 Task: Schedule a 90-minute guided nature photography expedition to capture the beauty of the outdoors.
Action: Mouse pressed left at (555, 228)
Screenshot: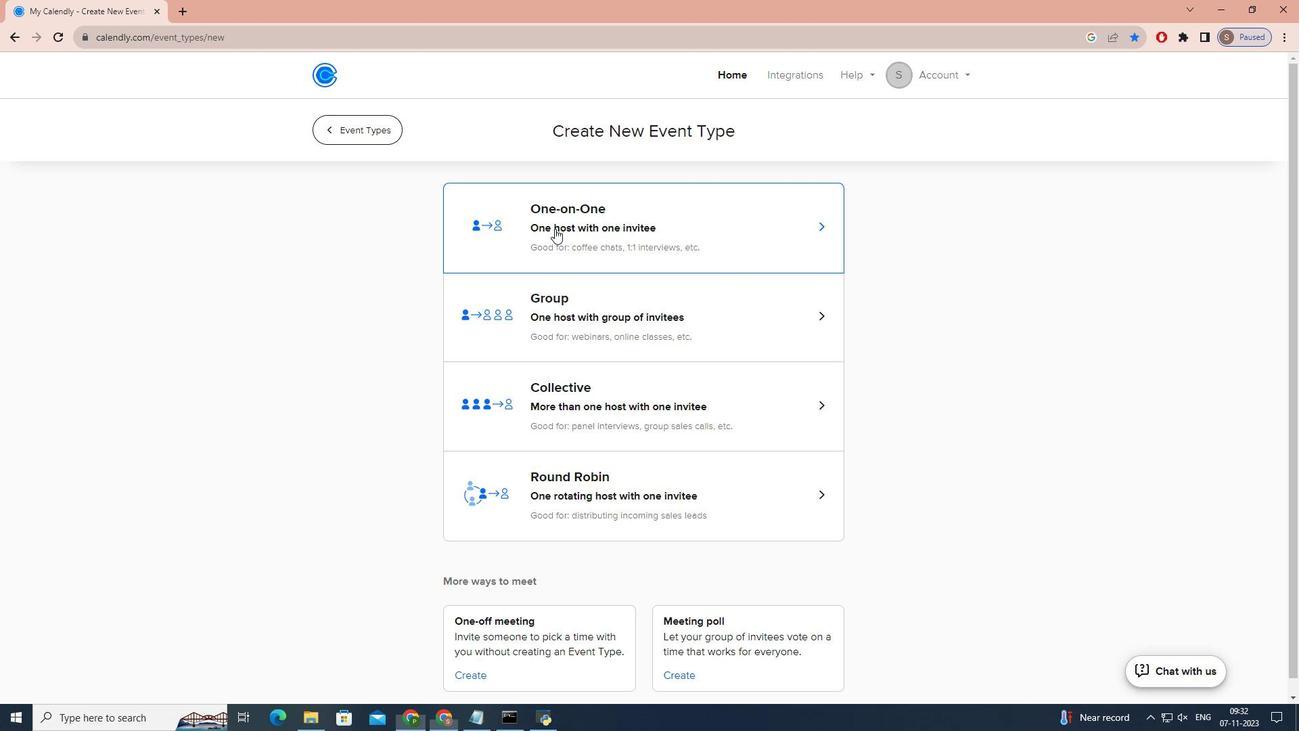 
Action: Key pressed g<Key.caps_lock>UIDED<Key.space><Key.caps_lock>n<Key.caps_lock>ATURE<Key.space><Key.caps_lock>p<Key.caps_lock>HOTOGRAPHY<Key.space><Key.caps_lock>a<Key.caps_lock>DVENTURE<Key.space>
Screenshot: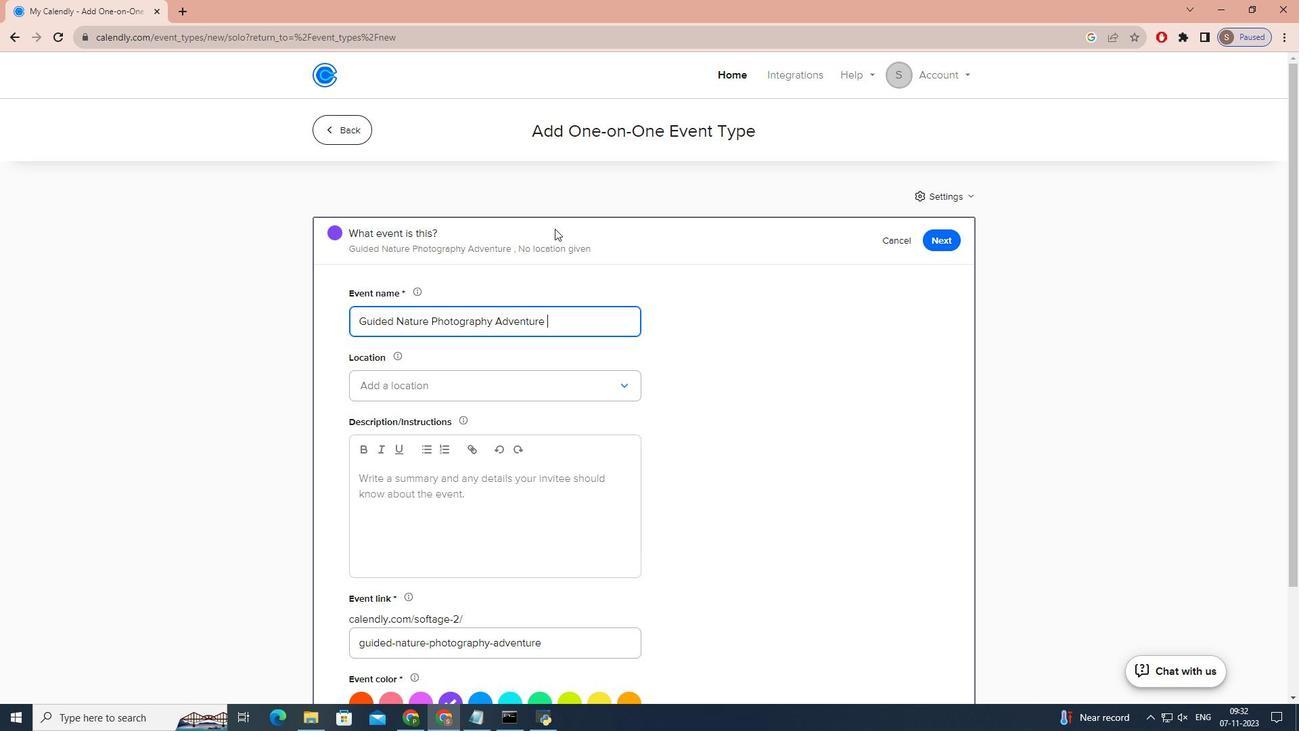 
Action: Mouse moved to (553, 385)
Screenshot: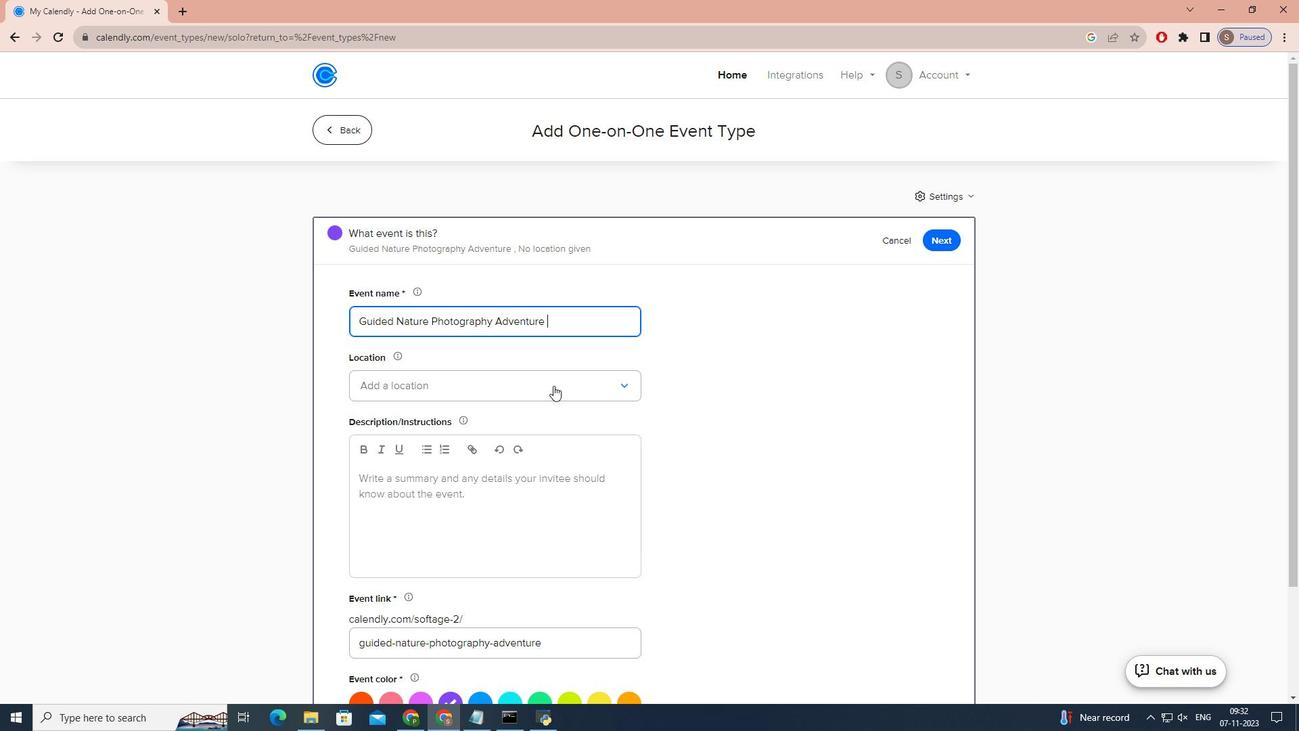 
Action: Mouse pressed left at (553, 385)
Screenshot: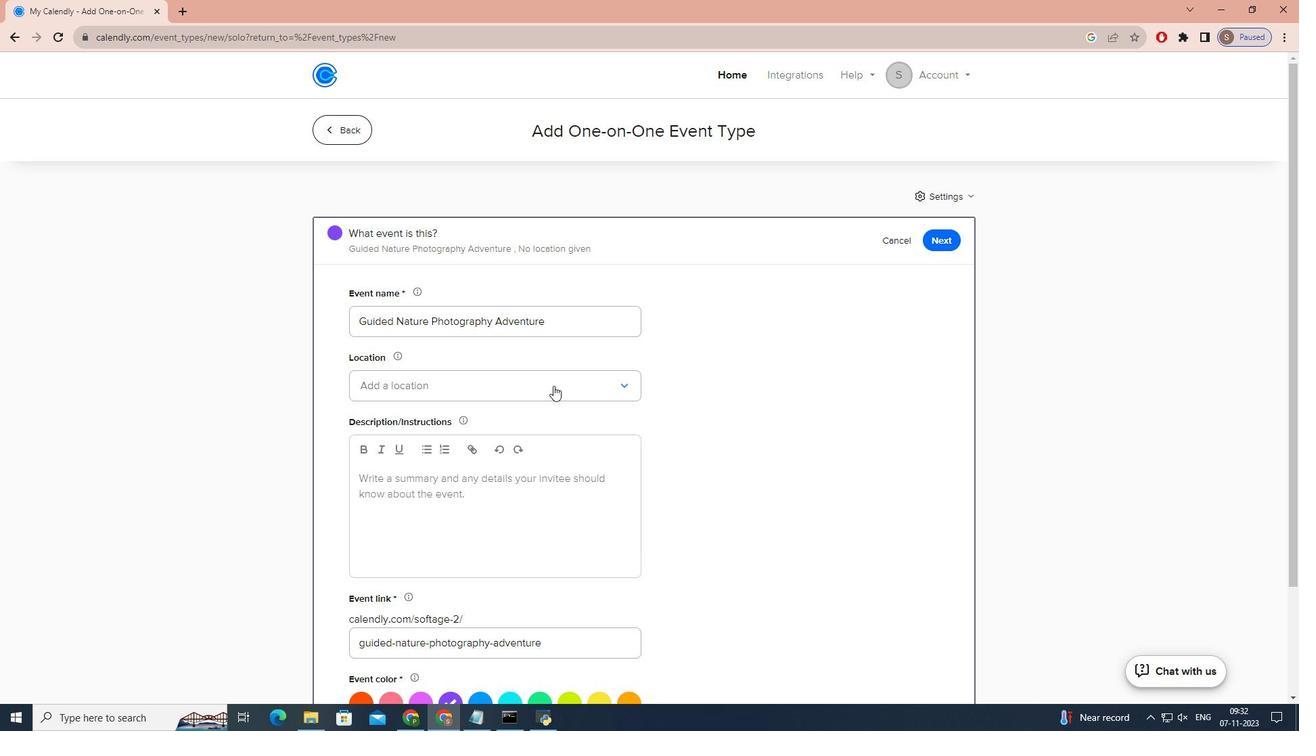 
Action: Mouse moved to (509, 423)
Screenshot: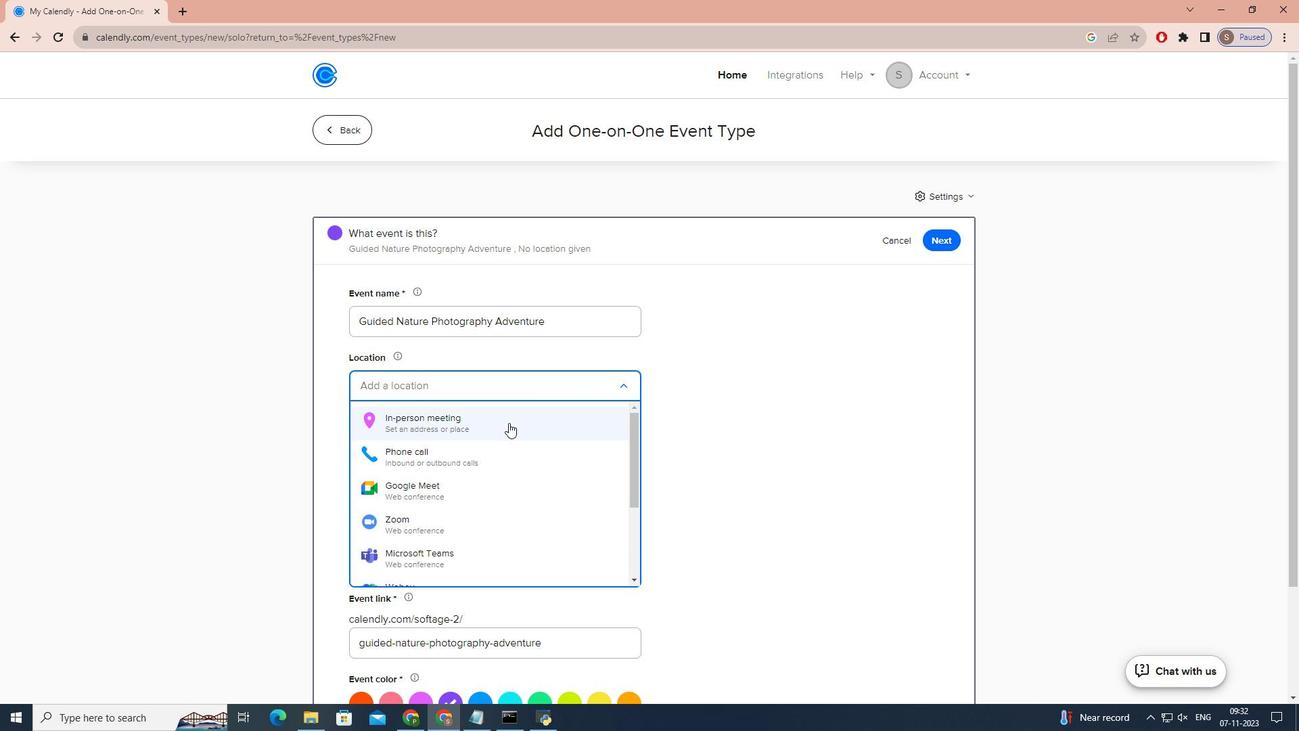 
Action: Mouse pressed left at (509, 423)
Screenshot: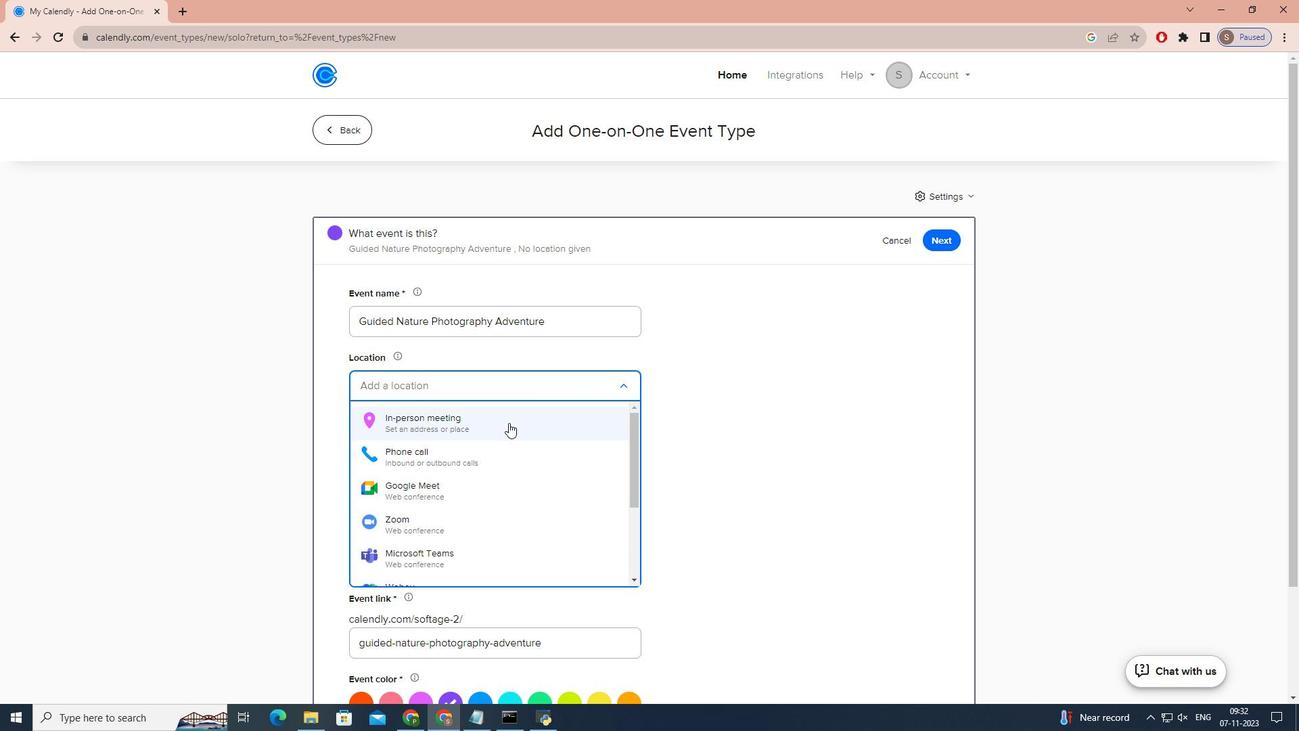 
Action: Mouse moved to (581, 219)
Screenshot: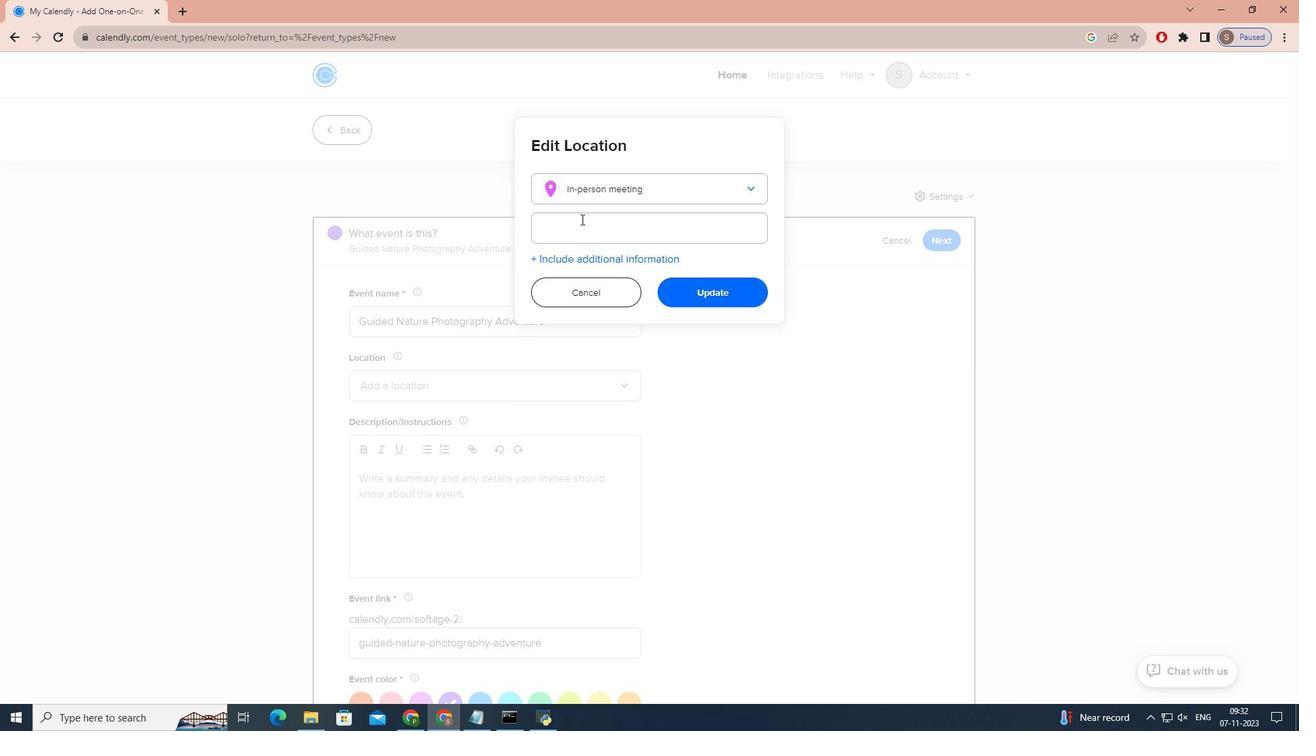 
Action: Mouse pressed left at (581, 219)
Screenshot: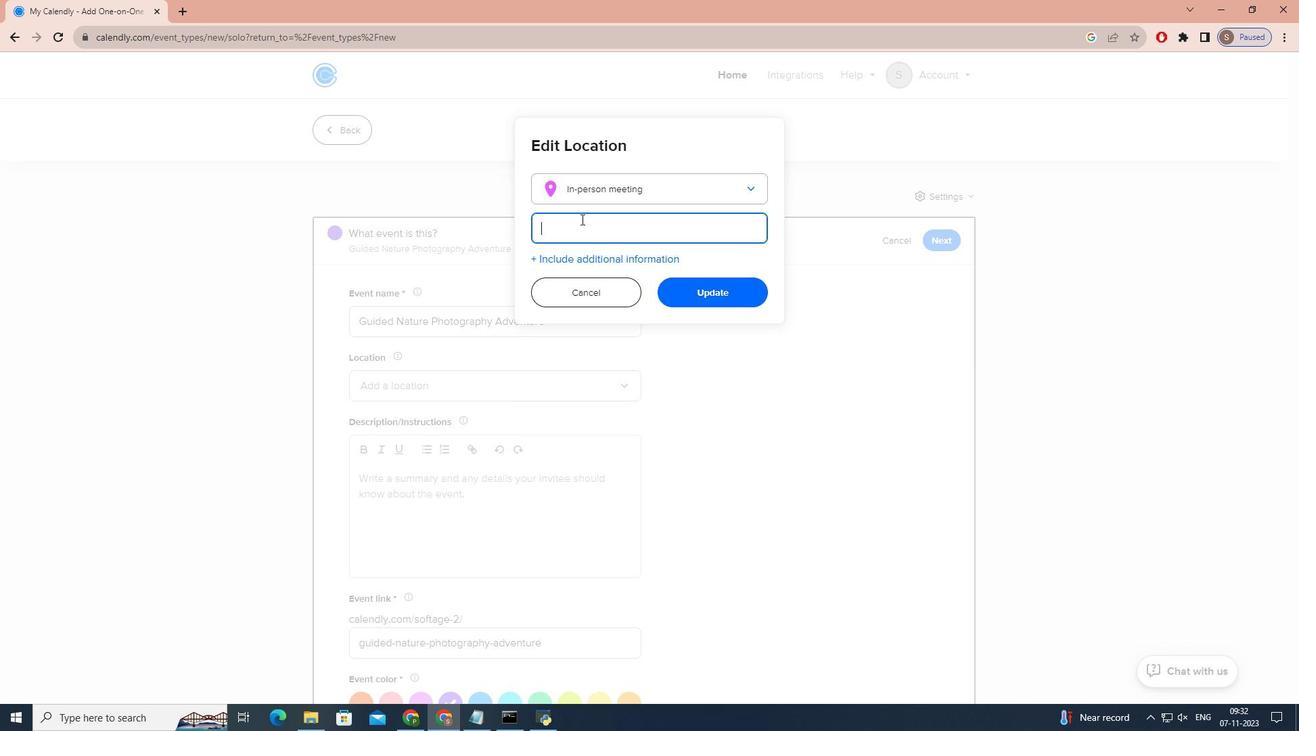 
Action: Key pressed <Key.caps_lock>m<Key.caps_lock>OUNT<Key.space><Key.caps_lock>r<Key.caps_lock>AINIR<Key.backspace>ER<Key.space><Key.caps_lock>n<Key.caps_lock>ATIONAL<Key.space><Key.caps_lock>p<Key.caps_lock>ARK,<Key.space><Key.caps_lock>w<Key.caps_lock>ASHINGTON,<Key.space>98304
Screenshot: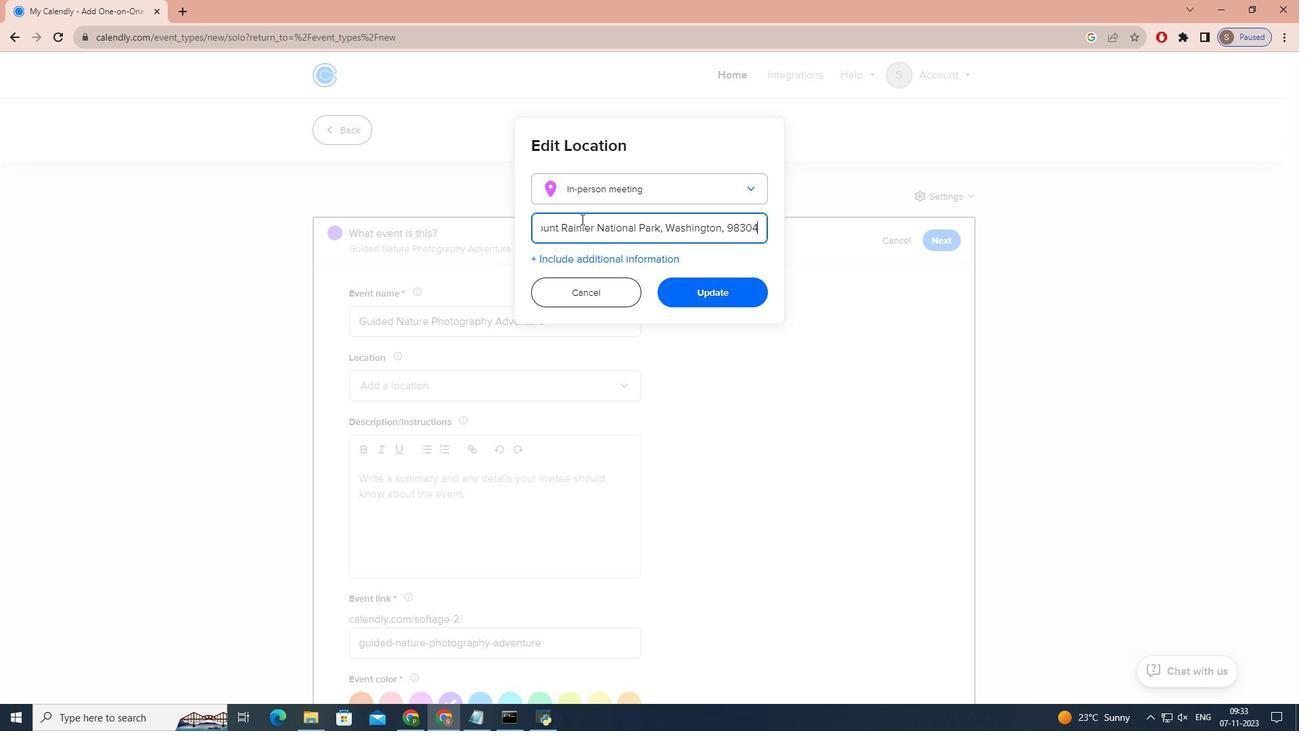 
Action: Mouse moved to (699, 286)
Screenshot: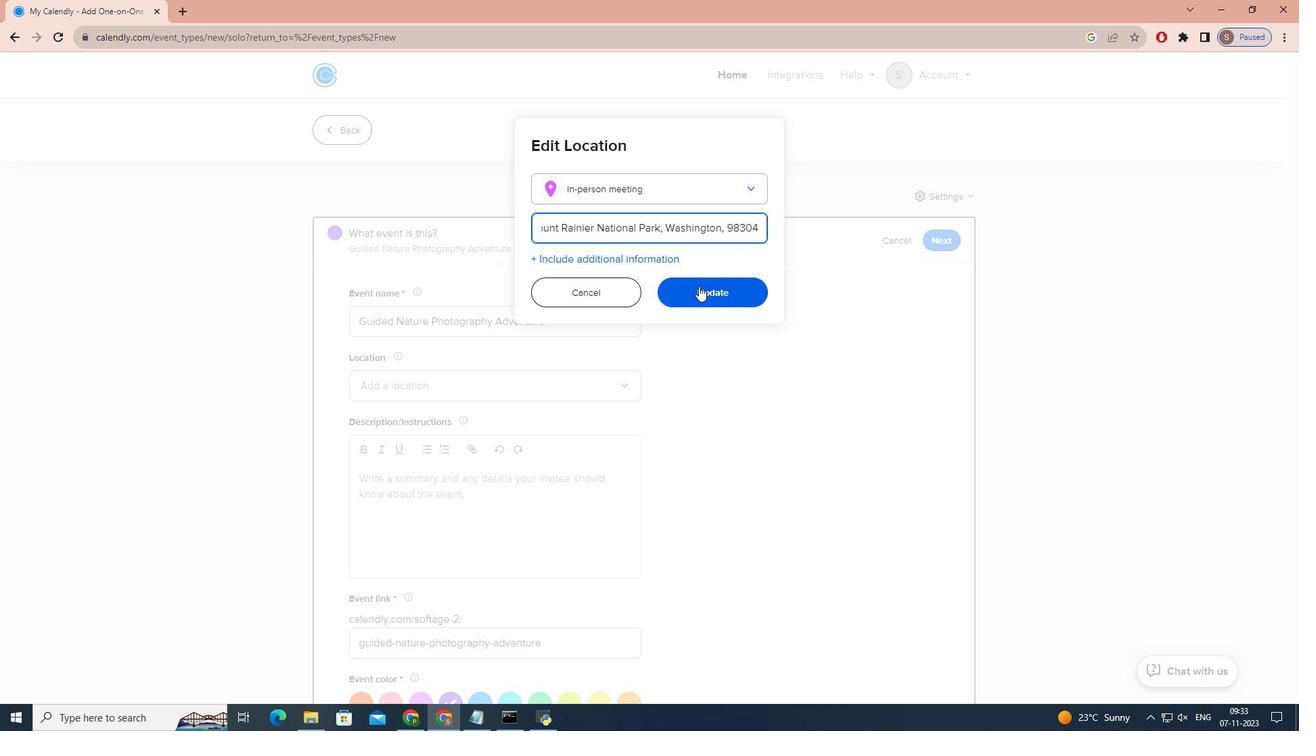 
Action: Mouse pressed left at (699, 286)
Screenshot: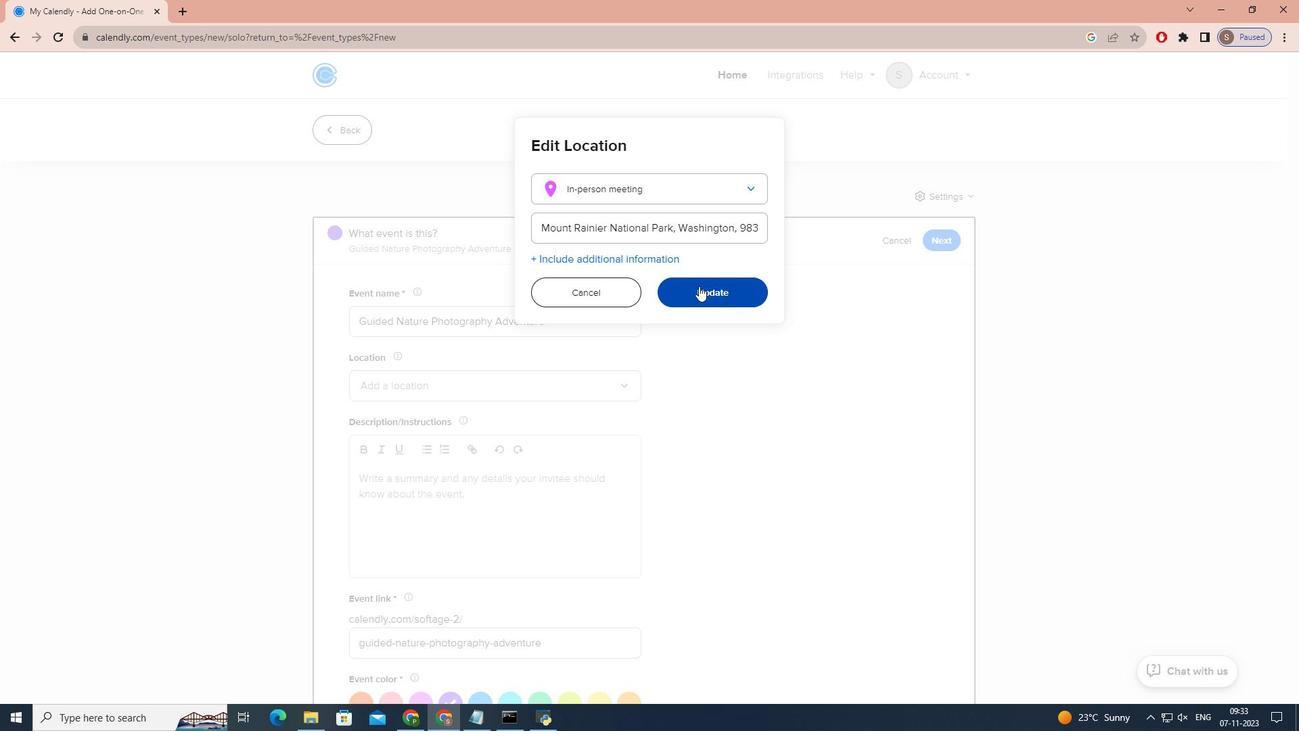 
Action: Mouse moved to (432, 525)
Screenshot: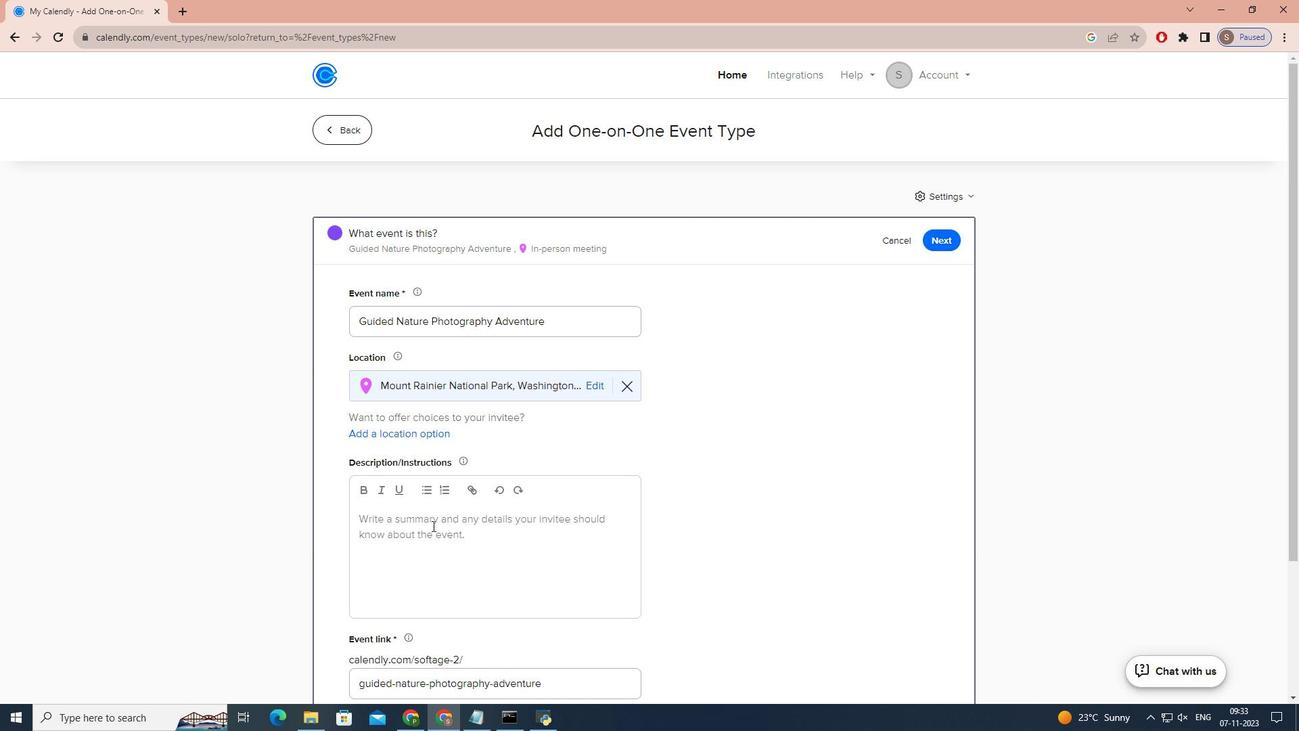 
Action: Mouse pressed left at (432, 525)
Screenshot: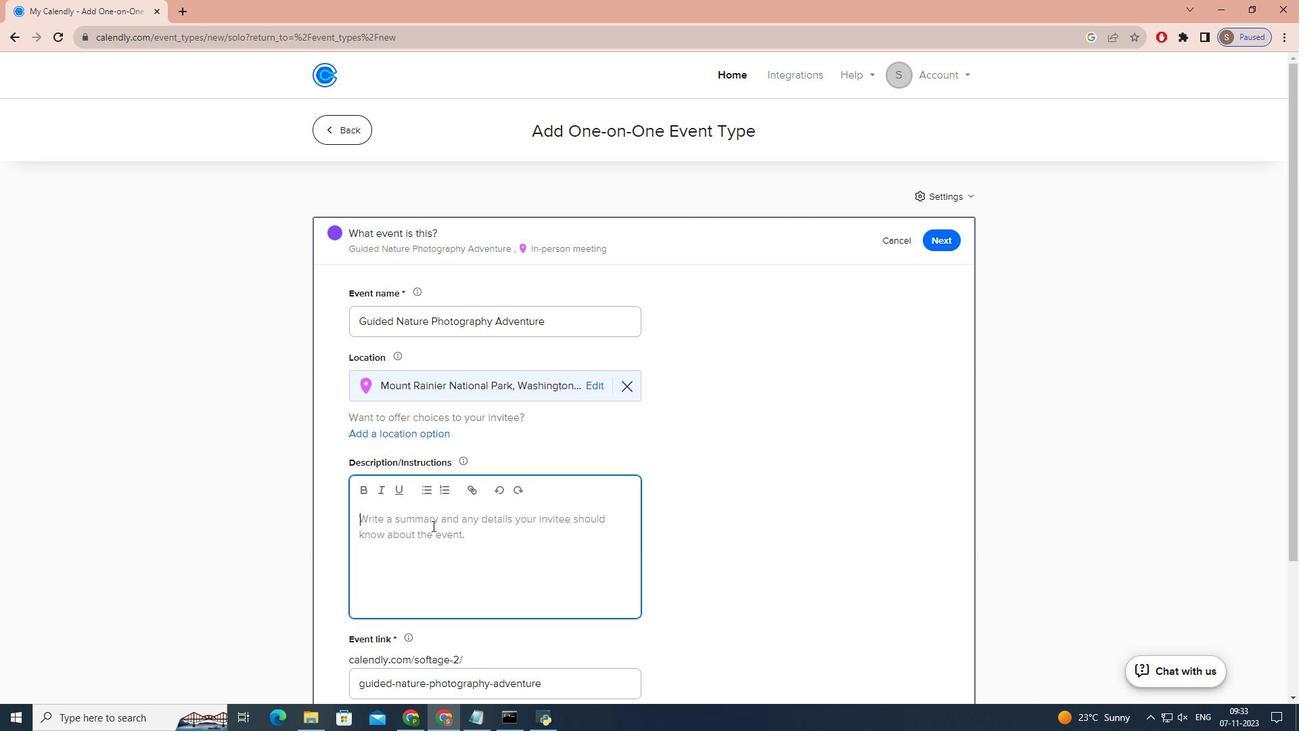
Action: Key pressed <Key.caps_lock>e<Key.caps_lock>MBARK<Key.space>ON<Key.space>A<Key.space>THRILLING<Key.space>GUIDED<Key.space>NATURE<Key.space>PHOTOGRAPHY<Key.space>ADVENTURE<Key.space>AND<Key.space>UNCOVER<Key.space>THE<Key.space>WONDERS<Key.space>OF<Key.space>THE<Key.space>OUTDOORS<Key.space>THROUGH<Key.space>YOUR<Key.space>CAMERA<Key.space>LENS.<Key.space><Key.caps_lock>w<Key.caps_lock>HETHER<Key.space>YOU'RE<Key.space>A<Key.space>SEASONED<Key.space>PHOTOGRAPHER<Key.space>OR<Key.space>A<Key.space>COMPLETE<Key.space>NOVICE,<Key.space>THIS<Key.space>EXPERDITION<Key.space>IS<Key.space>TAILORED<Key.space>TO<Key.space>ALL<Key.space>SKILL<Key.space>LEVELS,<Key.space>
Screenshot: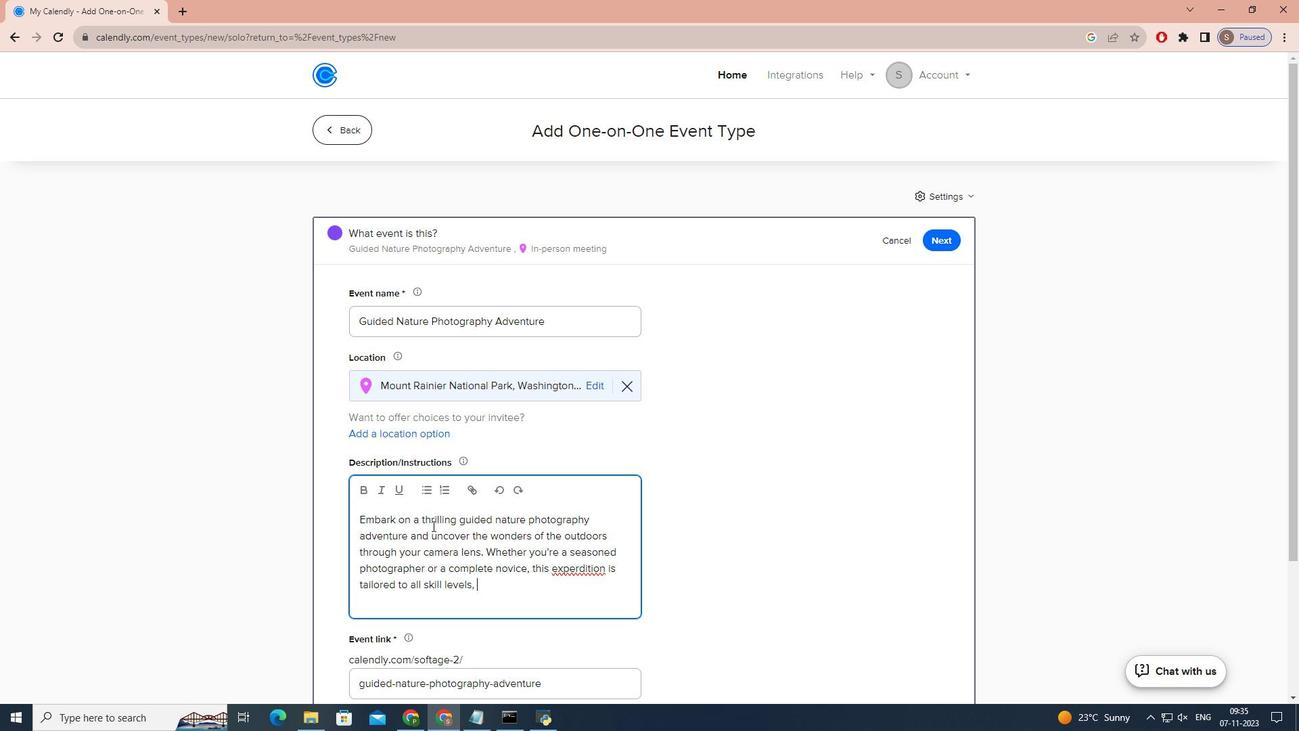 
Action: Mouse moved to (580, 565)
Screenshot: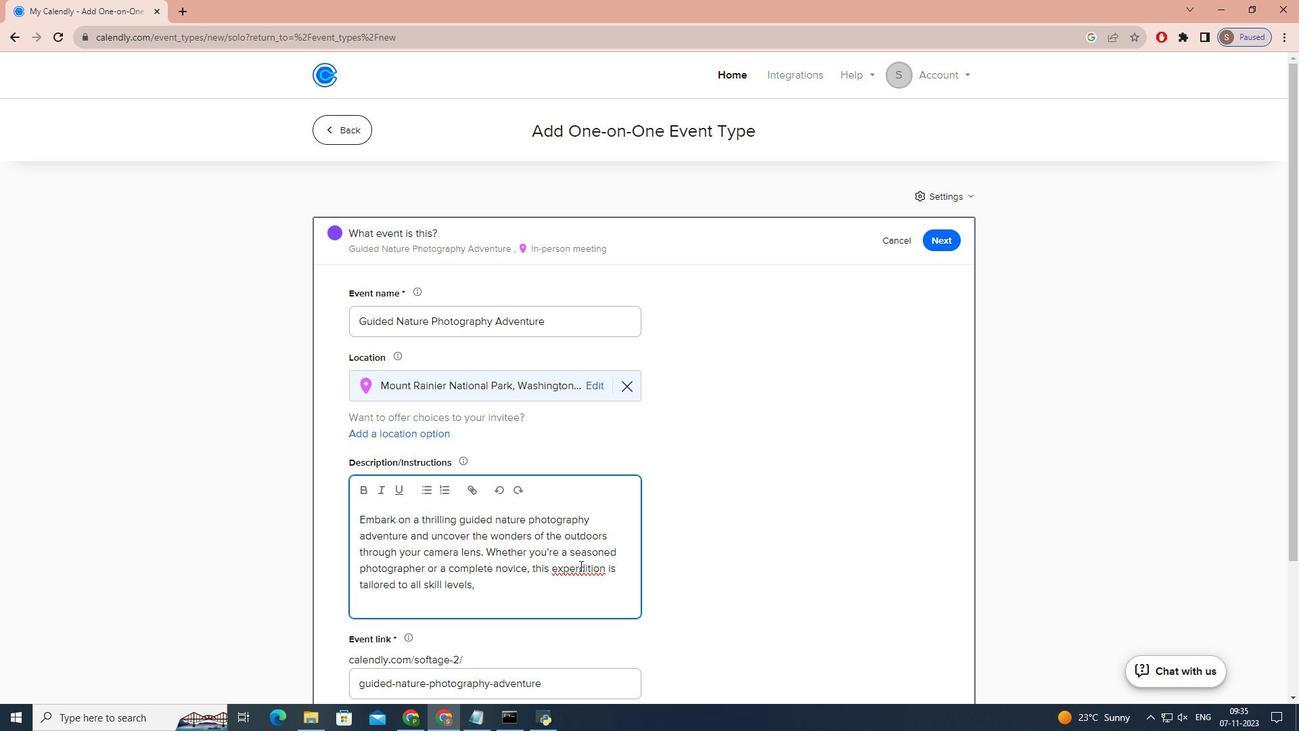 
Action: Mouse pressed left at (580, 565)
Screenshot: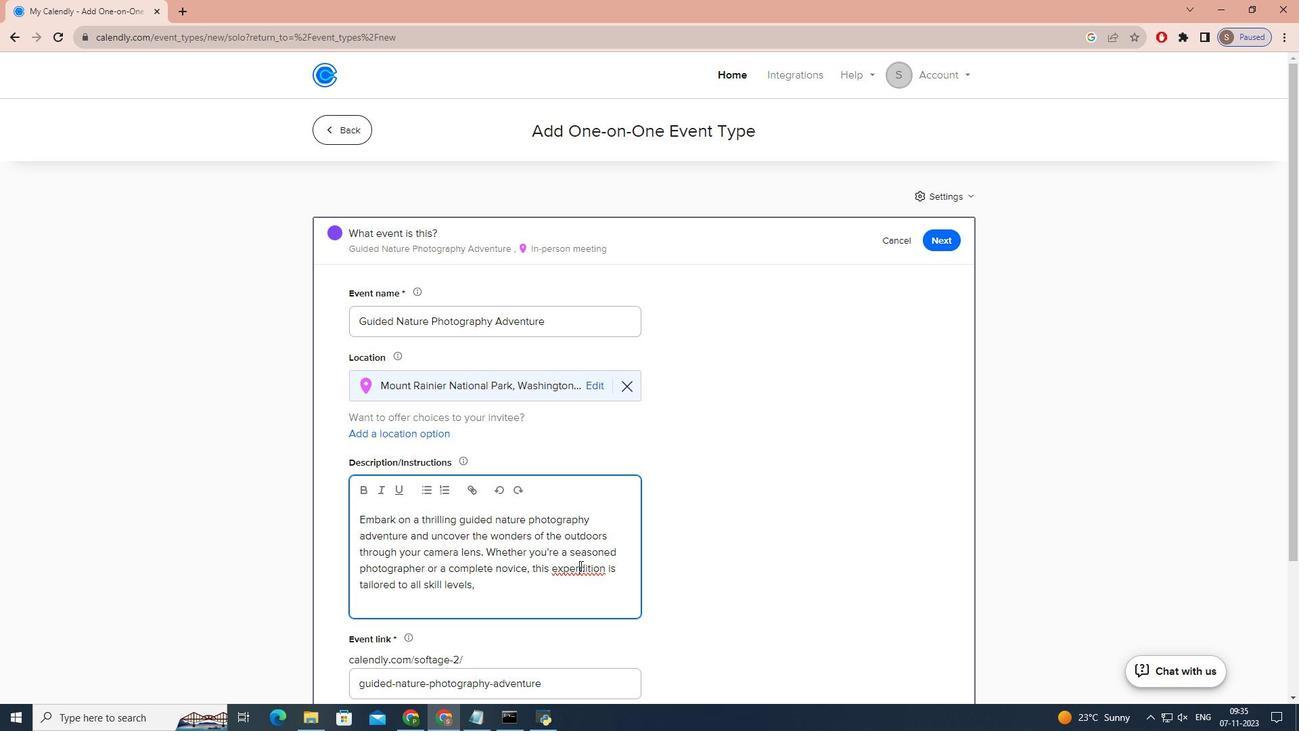 
Action: Key pressed <Key.backspace>
Screenshot: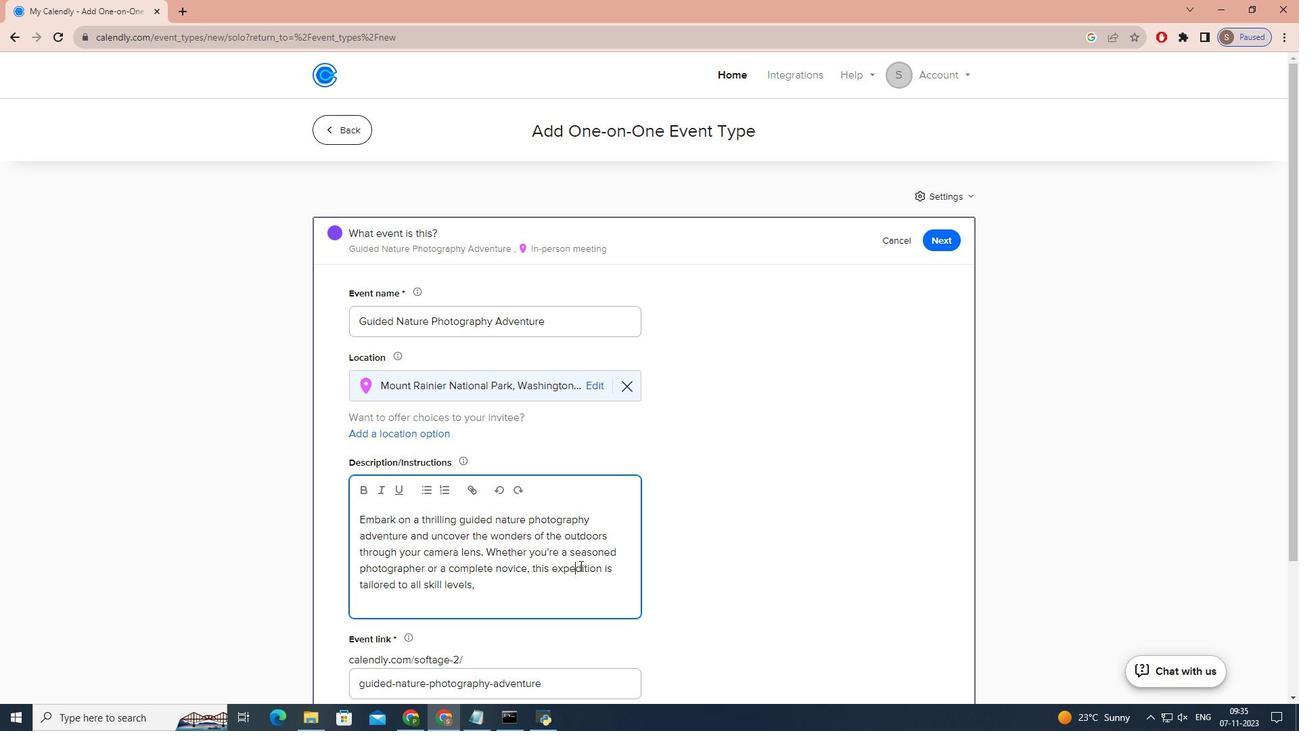 
Action: Mouse moved to (540, 591)
Screenshot: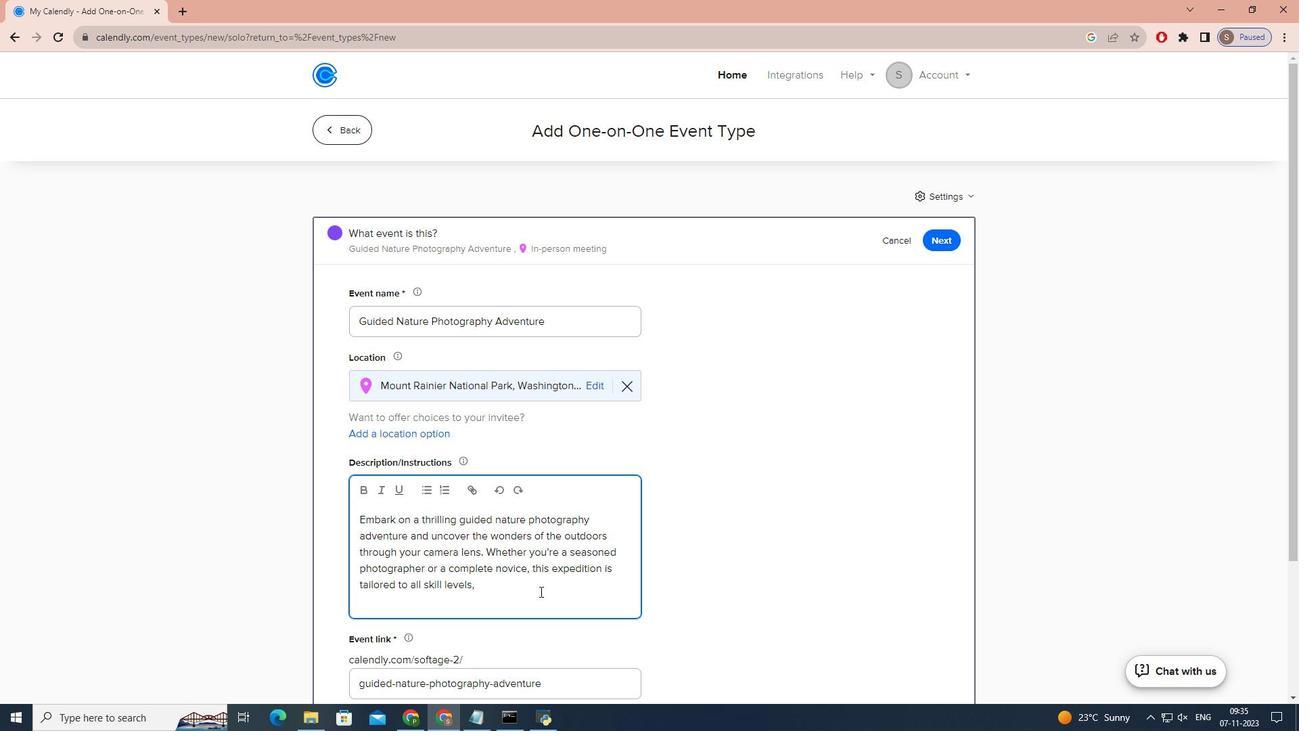 
Action: Mouse pressed left at (540, 591)
Screenshot: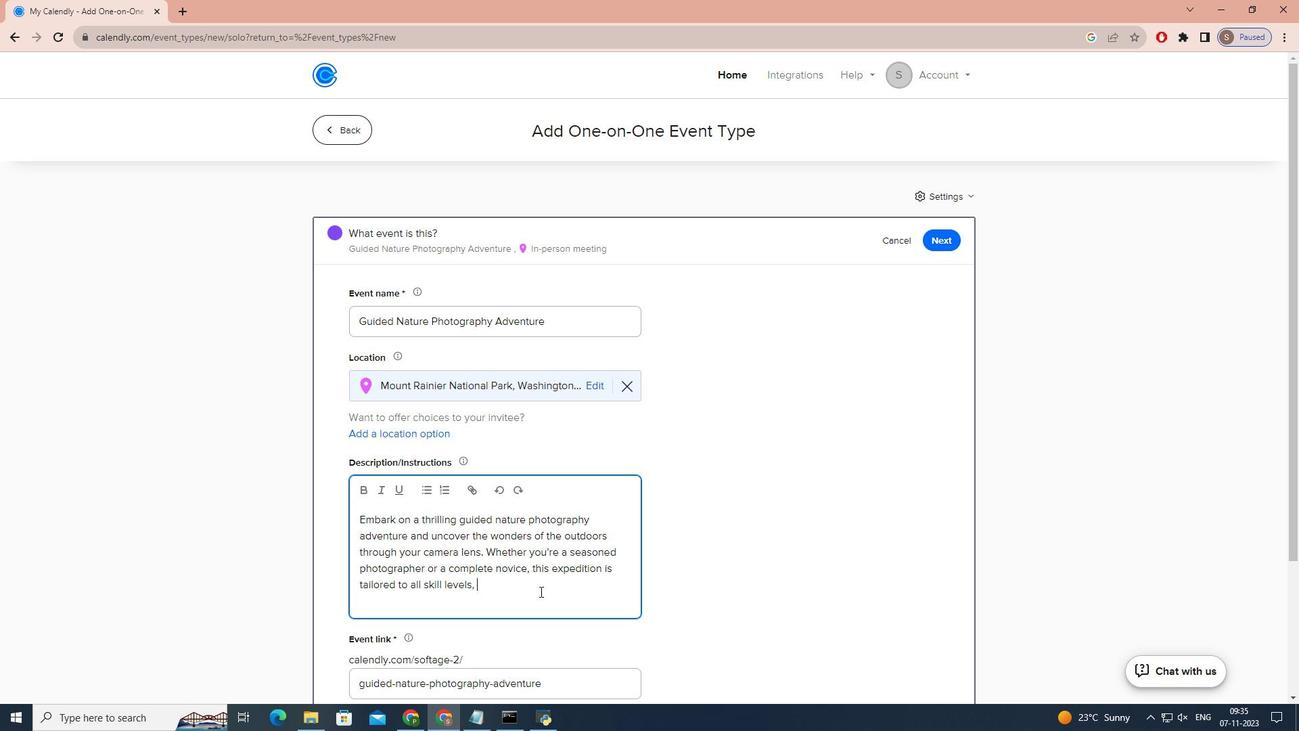 
Action: Key pressed MAKING<Key.space>IT<Key.space>THE<Key.space>PERFECT<Key.space>OUTING<Key.space>FOR<Key.space>NATURE<Key.space>ENTHUSIASTS<Key.space>AM<Key.backspace>ND<Key.space>PHOTOGRAPHY<Key.space>AFICIONADOS<Key.space>ALIKE.<Key.enter><Key.caps_lock>o<Key.caps_lock>UR<Key.space>EXPERT<Key.space>PHOTOGRAPHY<Key.space>GUIDE<Key.space>WILL<Key.space>LEAD<Key.space>YOU<Key.space>THROUGH<Key.space>SCENIC<Key.space>LAD<Key.backspace>NDSCAPES,<Key.space>HIDDEN<Key.space>TREASURES,<Key.space>AND<Key.space>CAPTIVATING<Key.space>WILDLIFE<Key.space>HABITATS.<Key.space><Key.caps_lock>l<Key.caps_lock>EARN<Key.space>TO<Key.space>FRAME<Key.space>THAT<Key.space>PERFECT<Key.space>SHOT,<Key.space>HARNESS<Key.space>NATURAL<Key.space>LIGHTING,<Key.space>AND<Key.space>MASTER<Key.space>THE<Key.space>ART<Key.space>OF<Key.space>CAPTURING<Key.space>THE<Key.space>ESSENCE<Key.space>OF<Key.space>THE<Key.space>GREAT<Key.space>OUTDOORS.
Screenshot: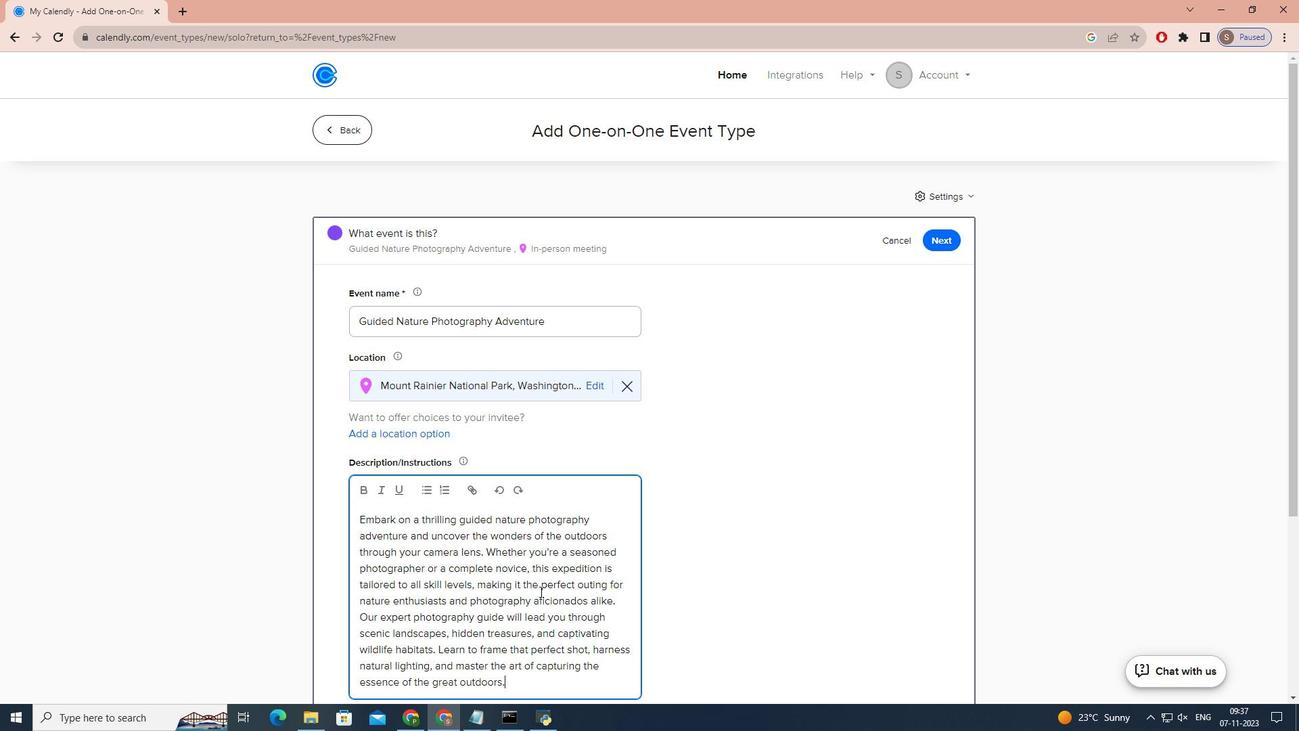 
Action: Mouse scrolled (540, 590) with delta (0, 0)
Screenshot: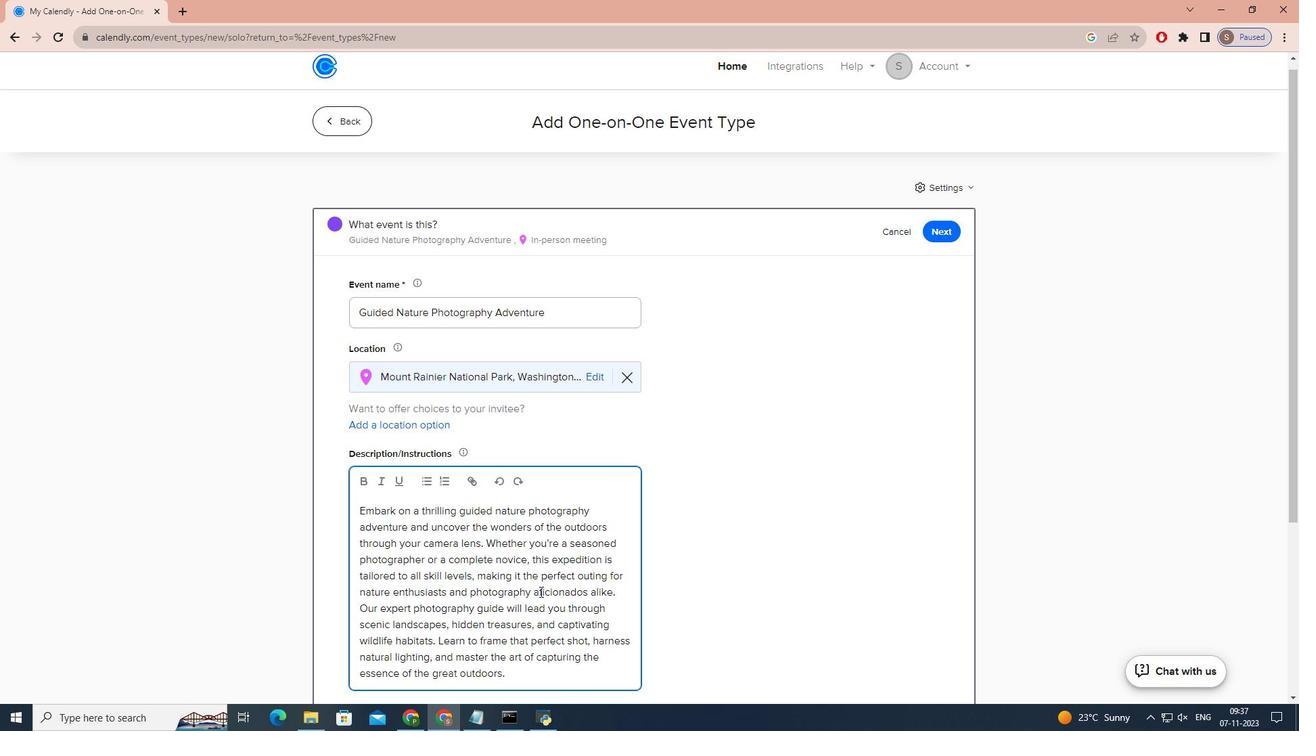 
Action: Mouse scrolled (540, 590) with delta (0, 0)
Screenshot: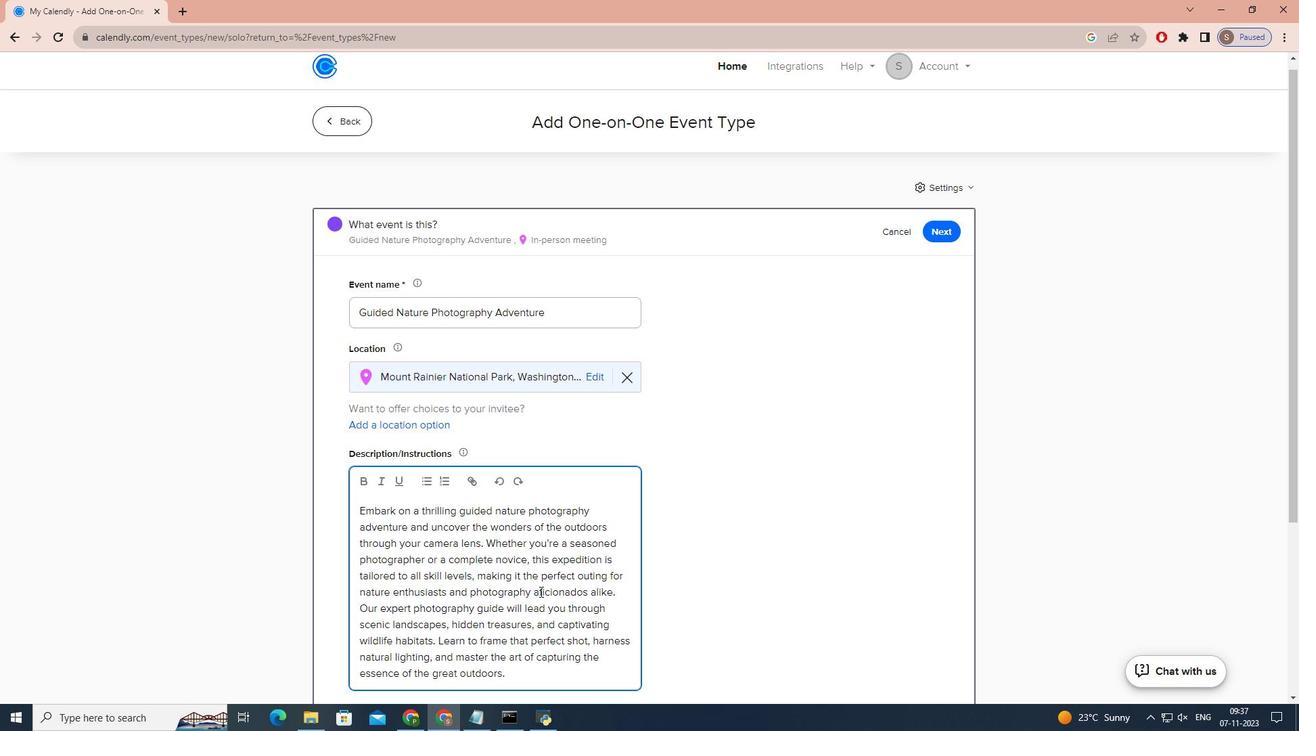 
Action: Mouse scrolled (540, 590) with delta (0, 0)
Screenshot: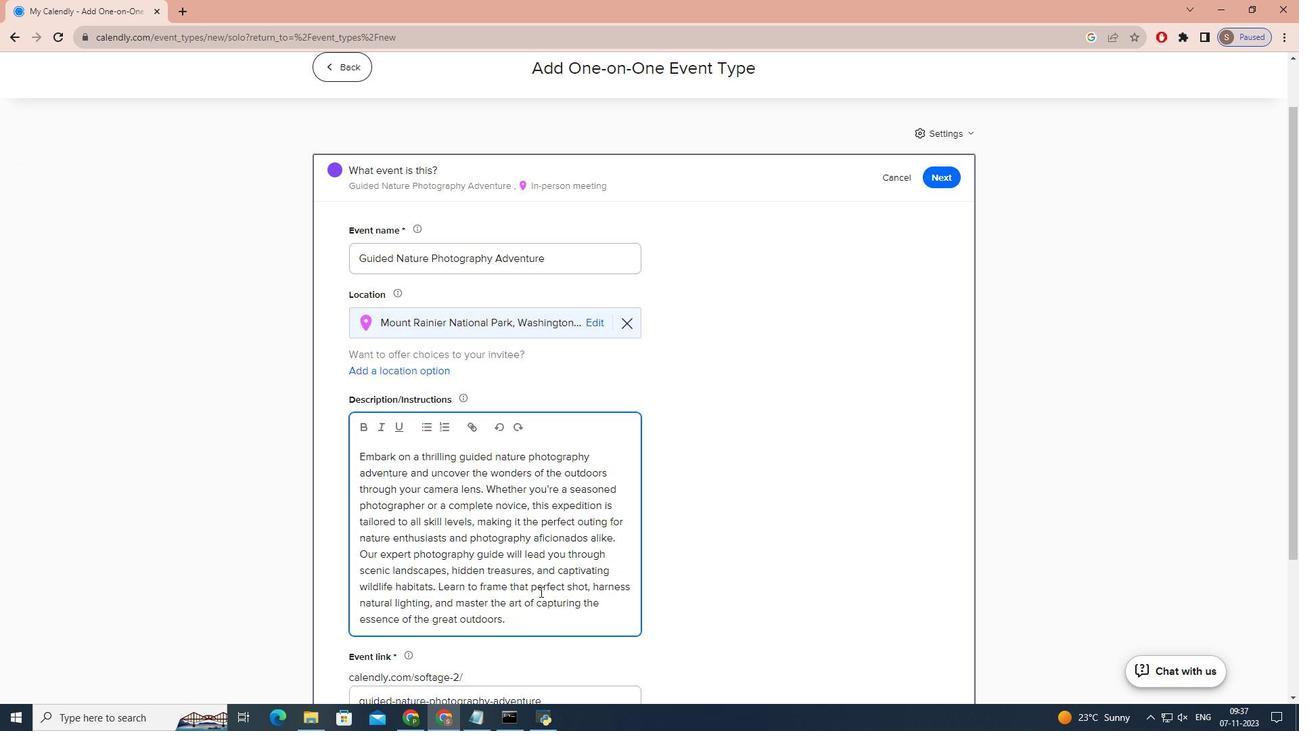 
Action: Mouse scrolled (540, 590) with delta (0, 0)
Screenshot: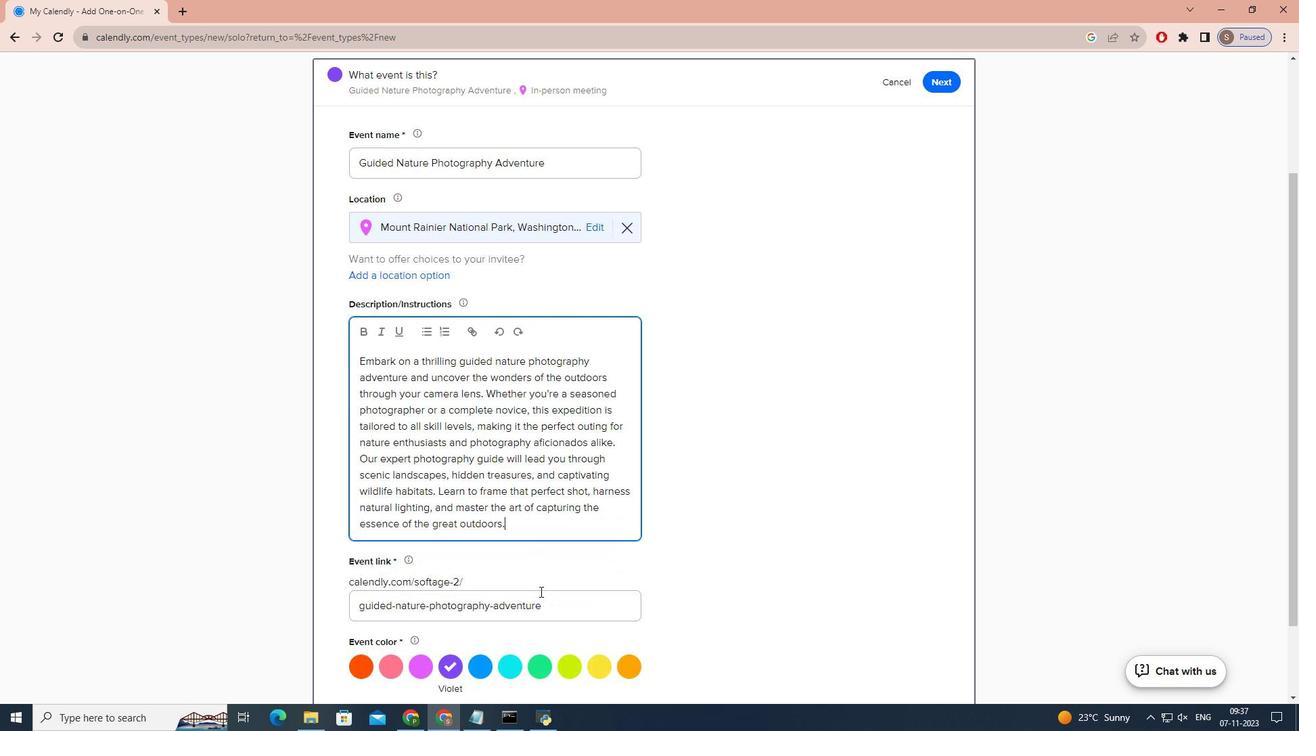 
Action: Mouse moved to (515, 574)
Screenshot: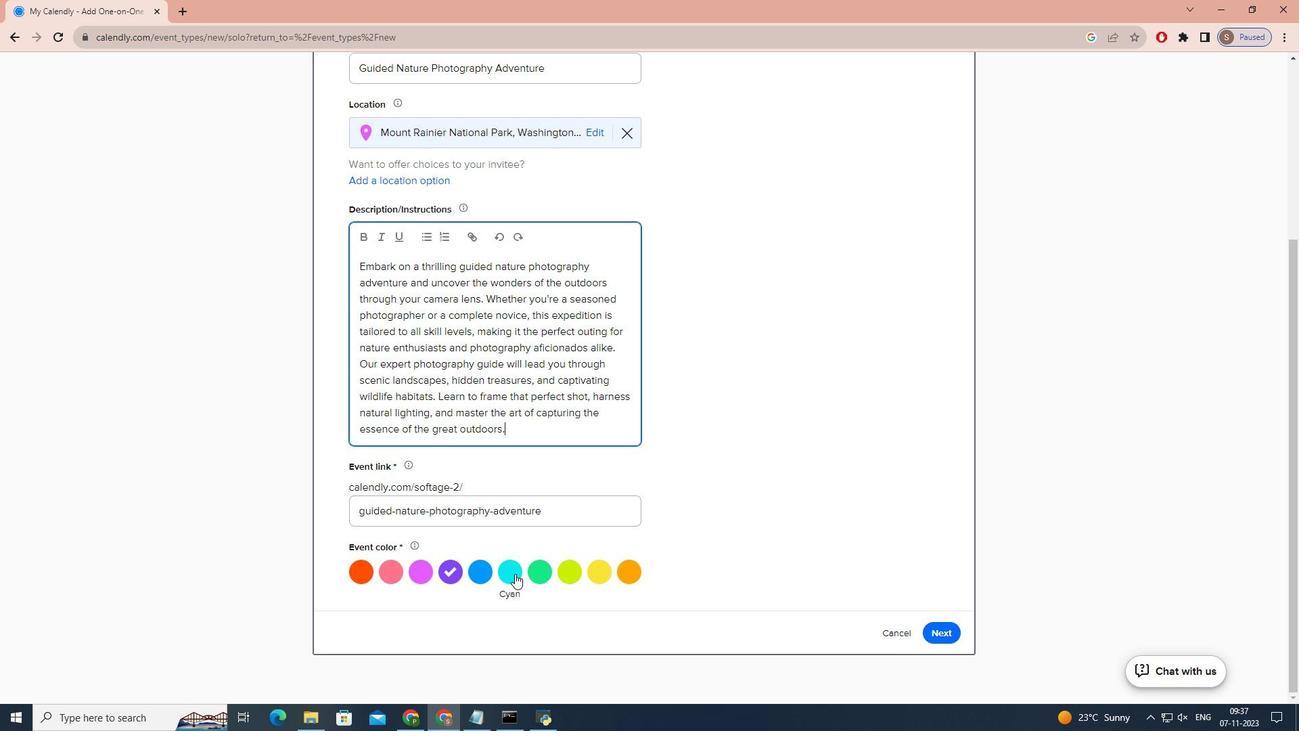 
Action: Mouse pressed left at (515, 574)
Screenshot: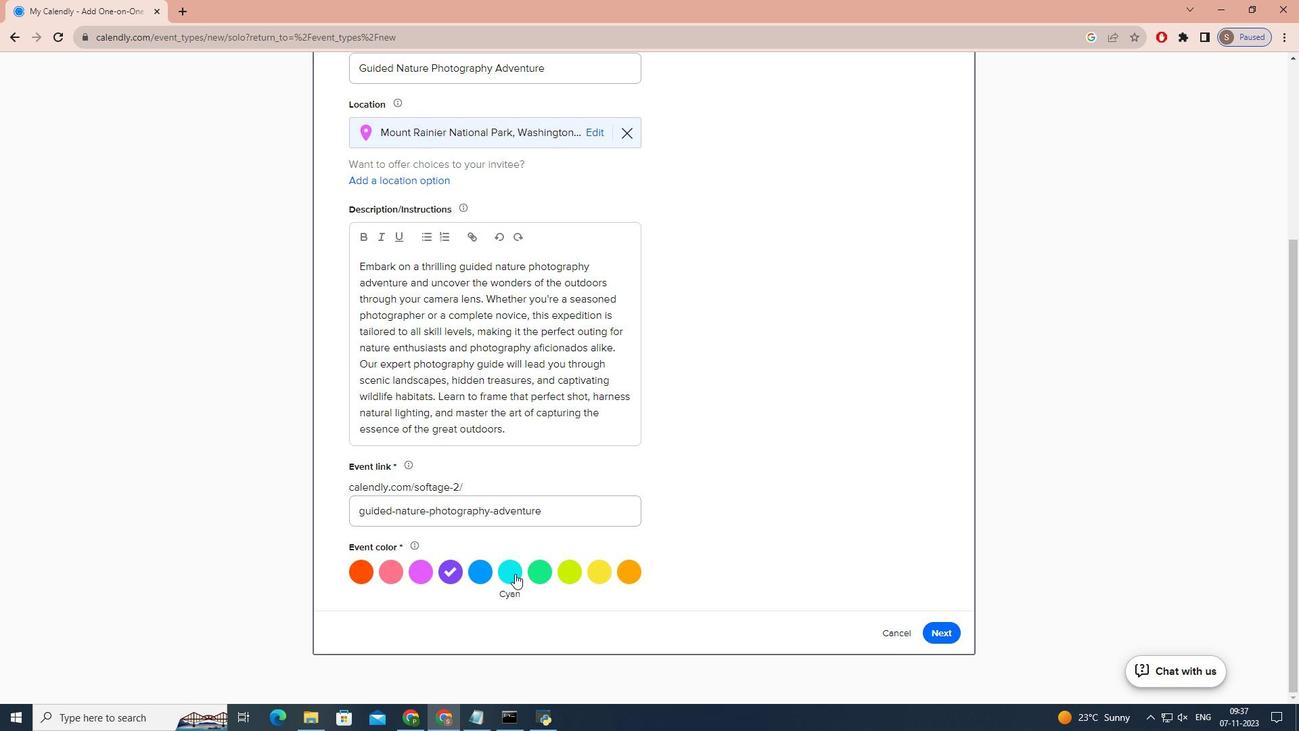 
Action: Mouse moved to (932, 627)
Screenshot: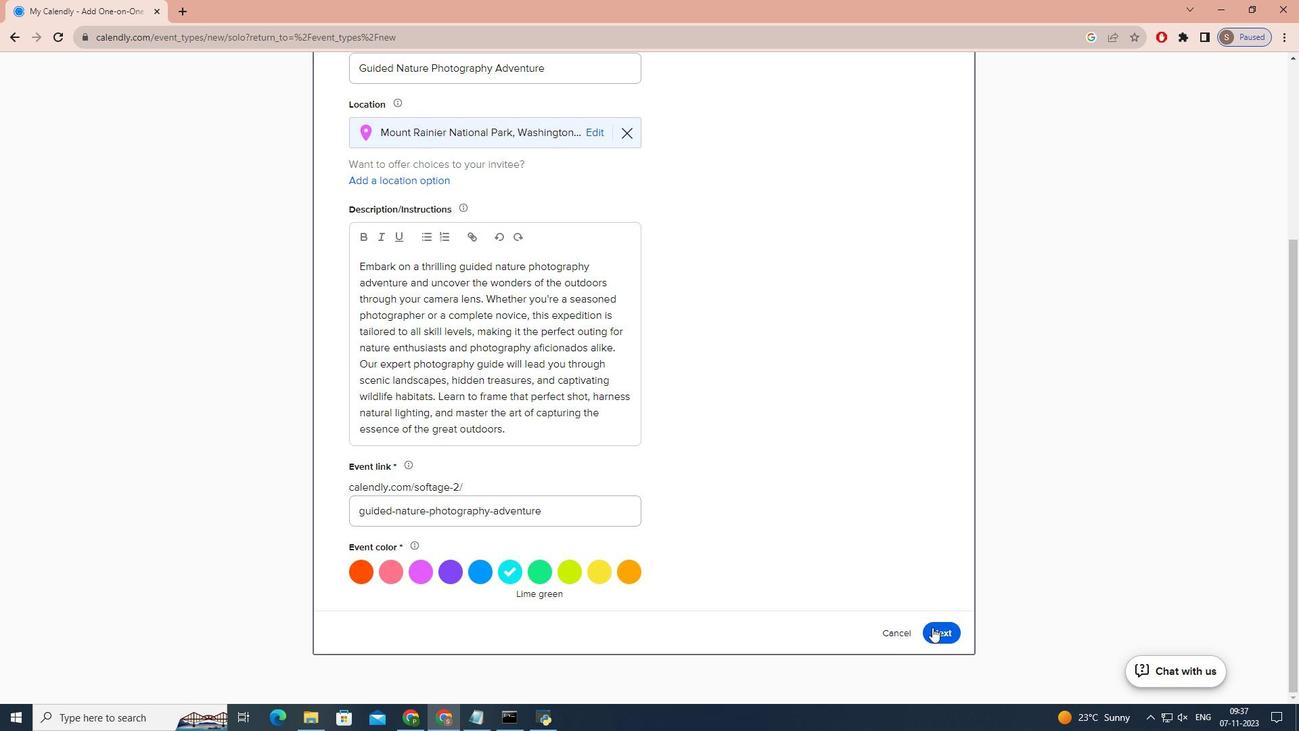 
Action: Mouse pressed left at (932, 627)
Screenshot: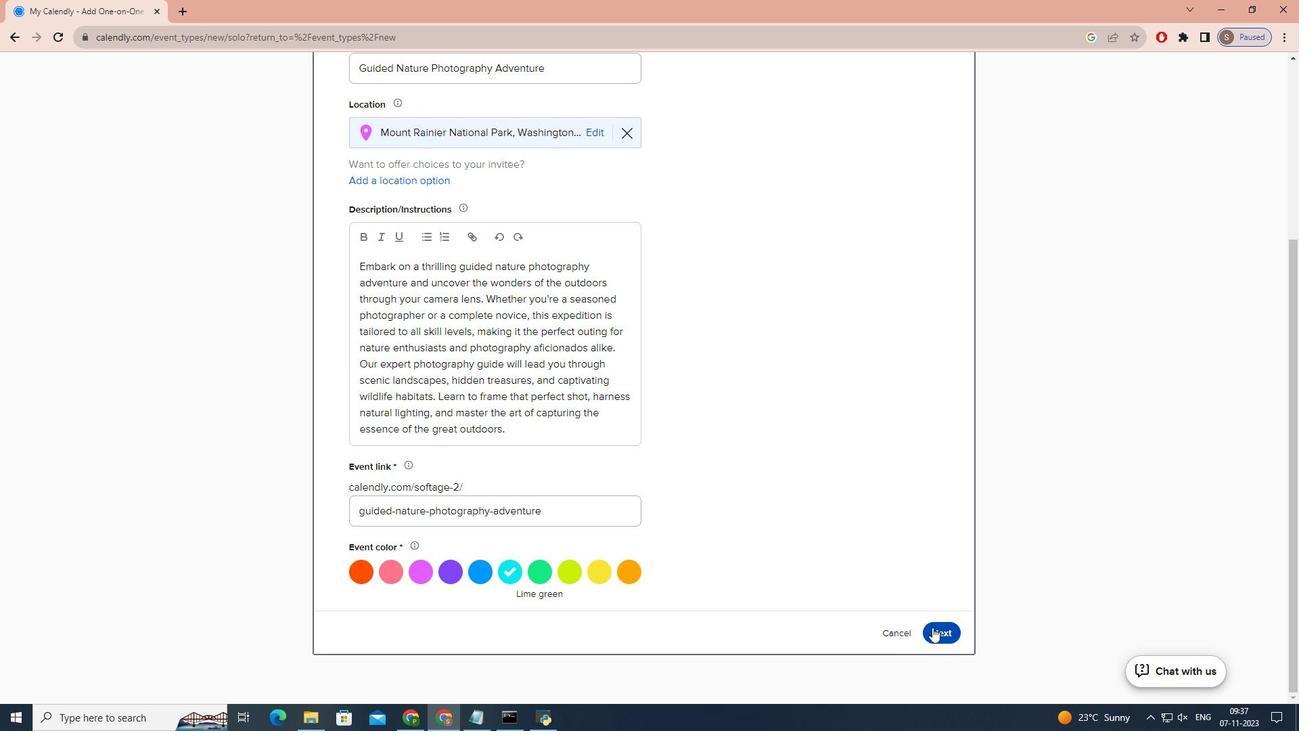 
Action: Mouse moved to (551, 316)
Screenshot: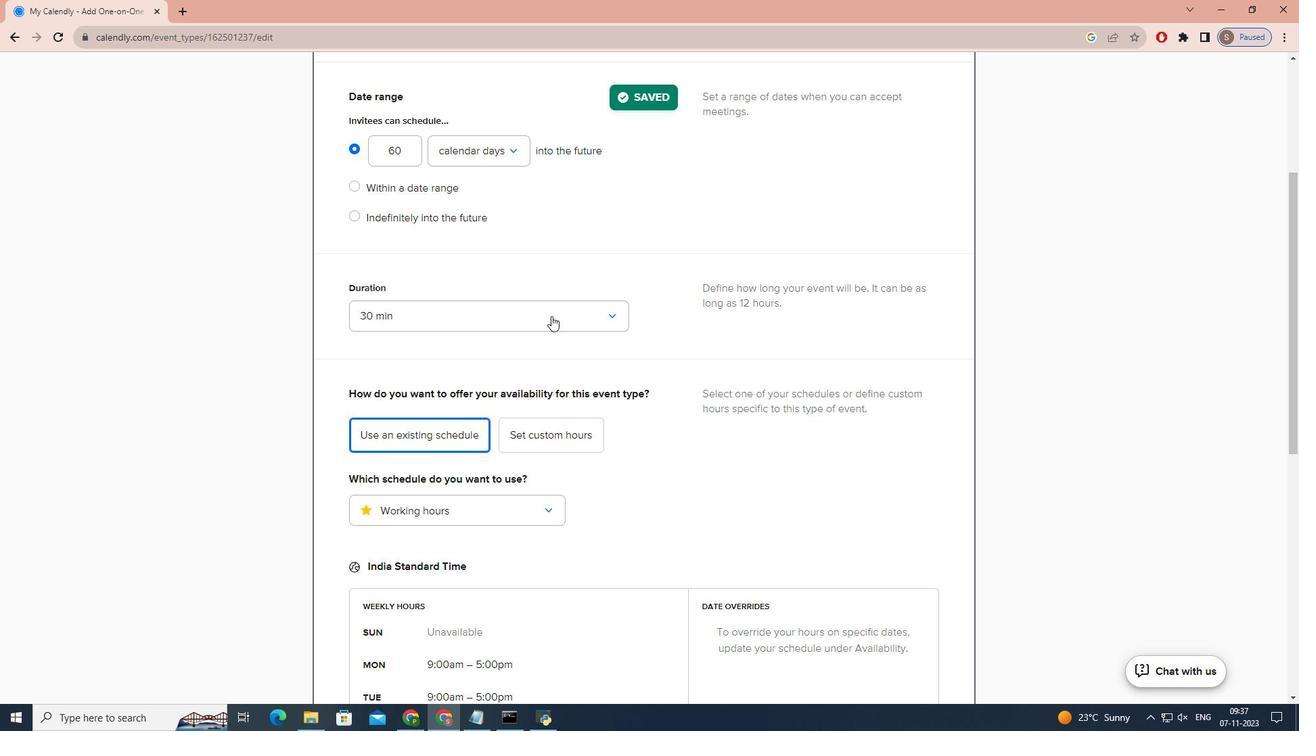 
Action: Mouse pressed left at (551, 316)
Screenshot: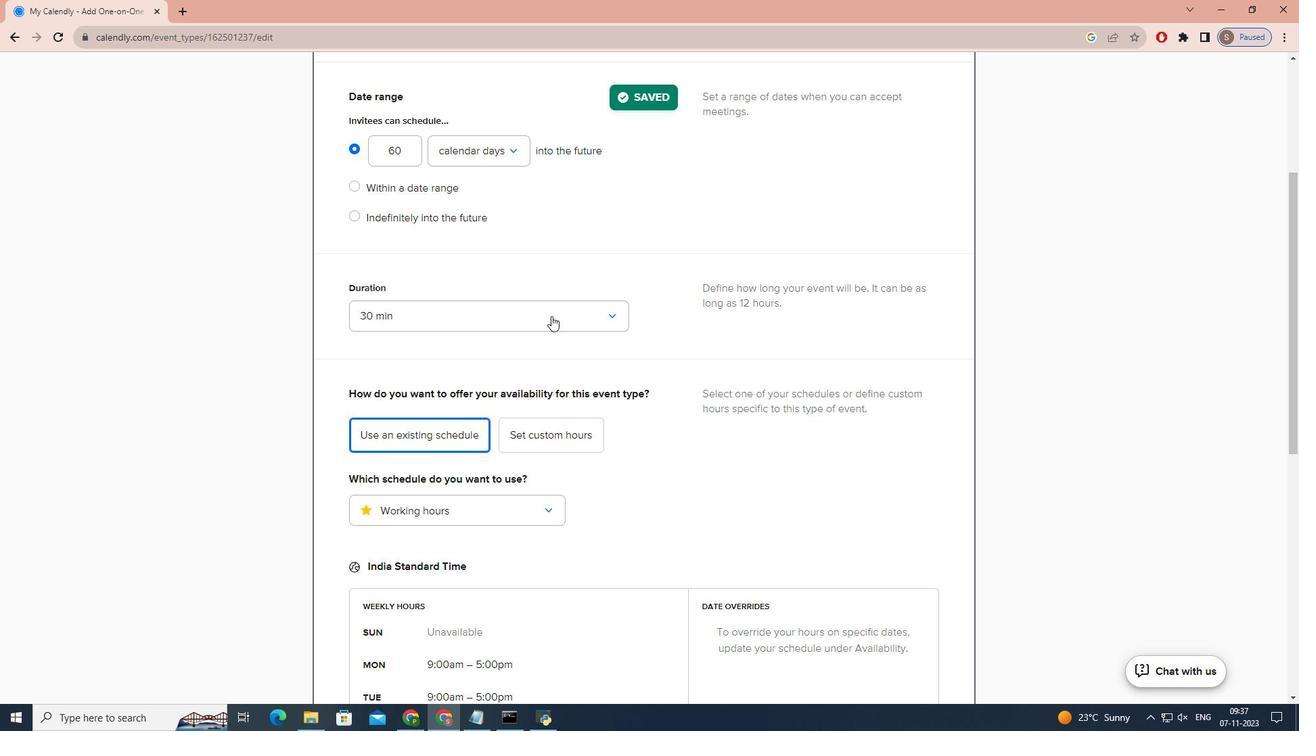 
Action: Mouse moved to (506, 459)
Screenshot: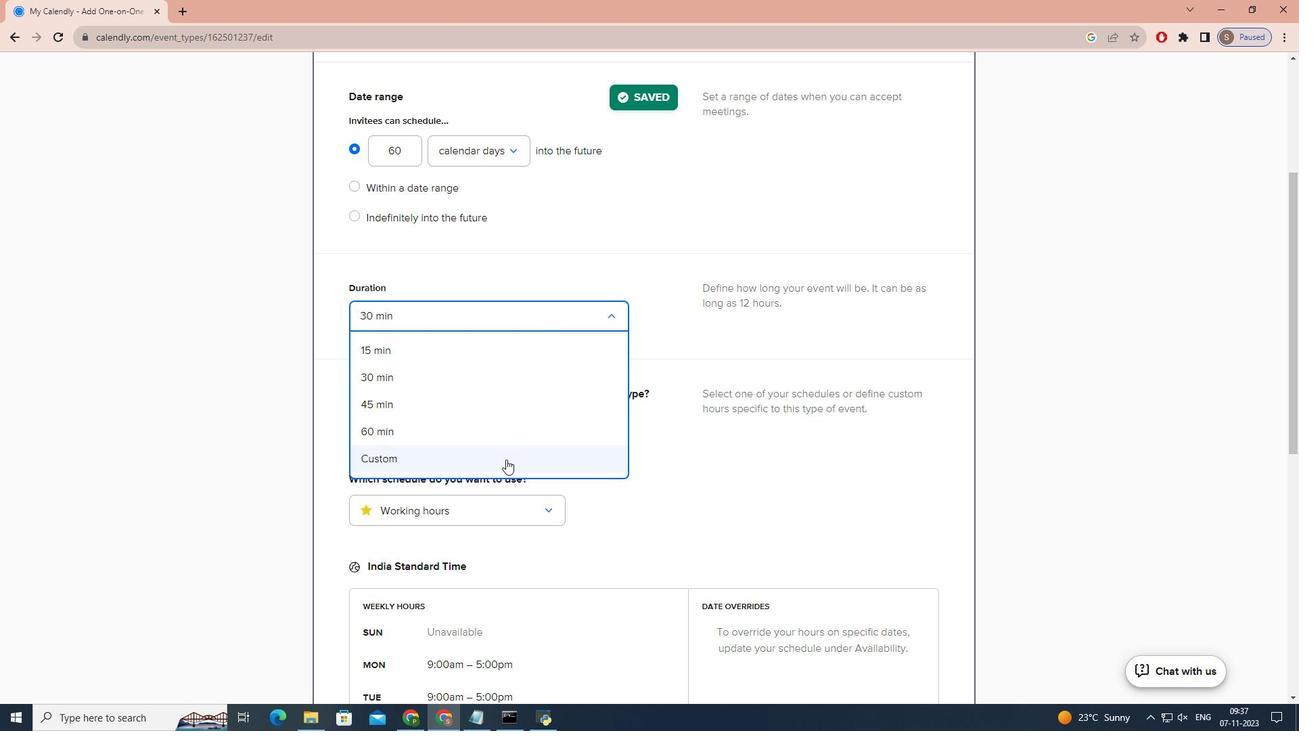 
Action: Mouse pressed left at (506, 459)
Screenshot: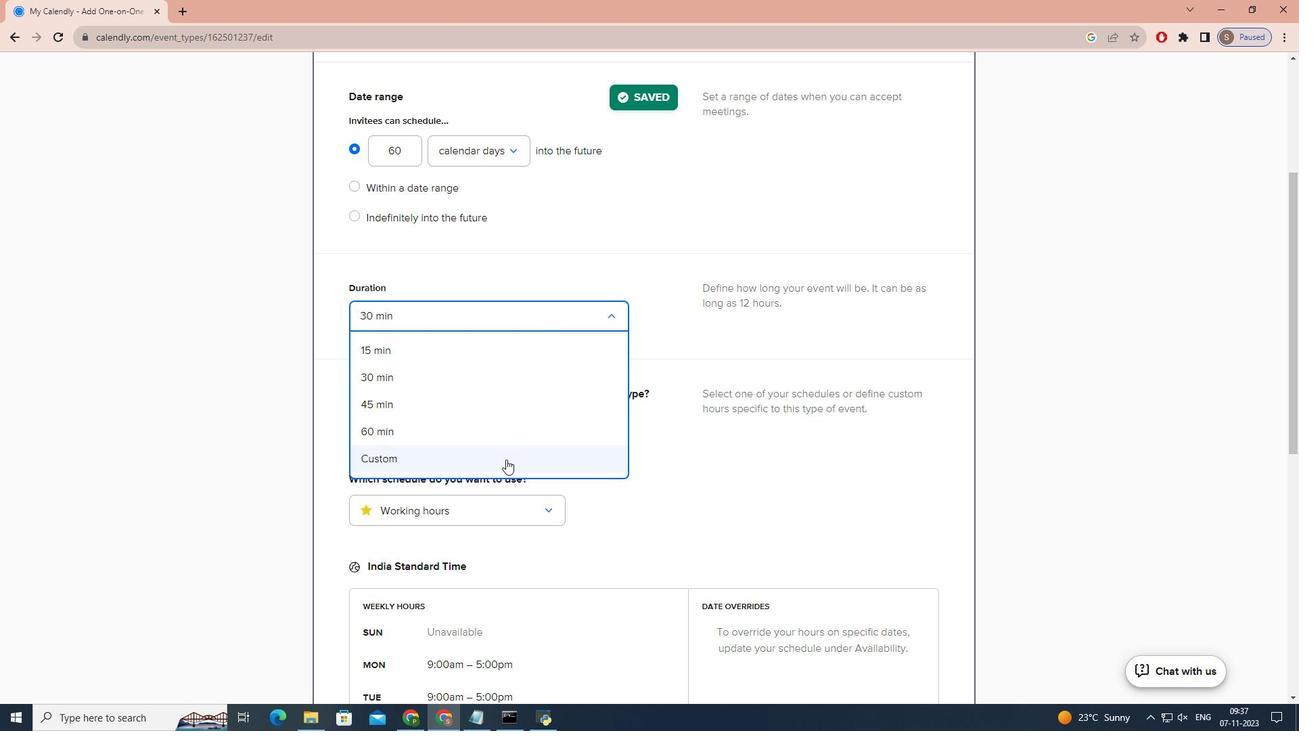 
Action: Mouse moved to (505, 454)
Screenshot: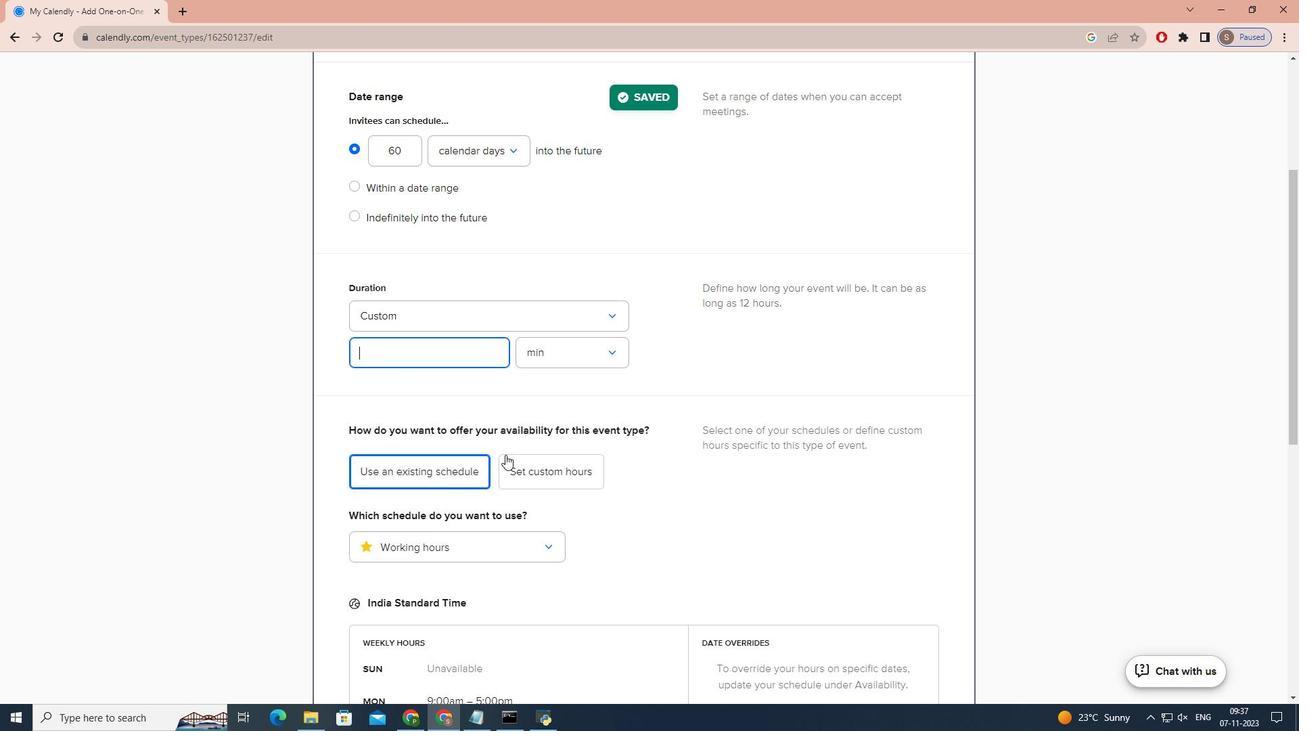 
Action: Key pressed 90
Screenshot: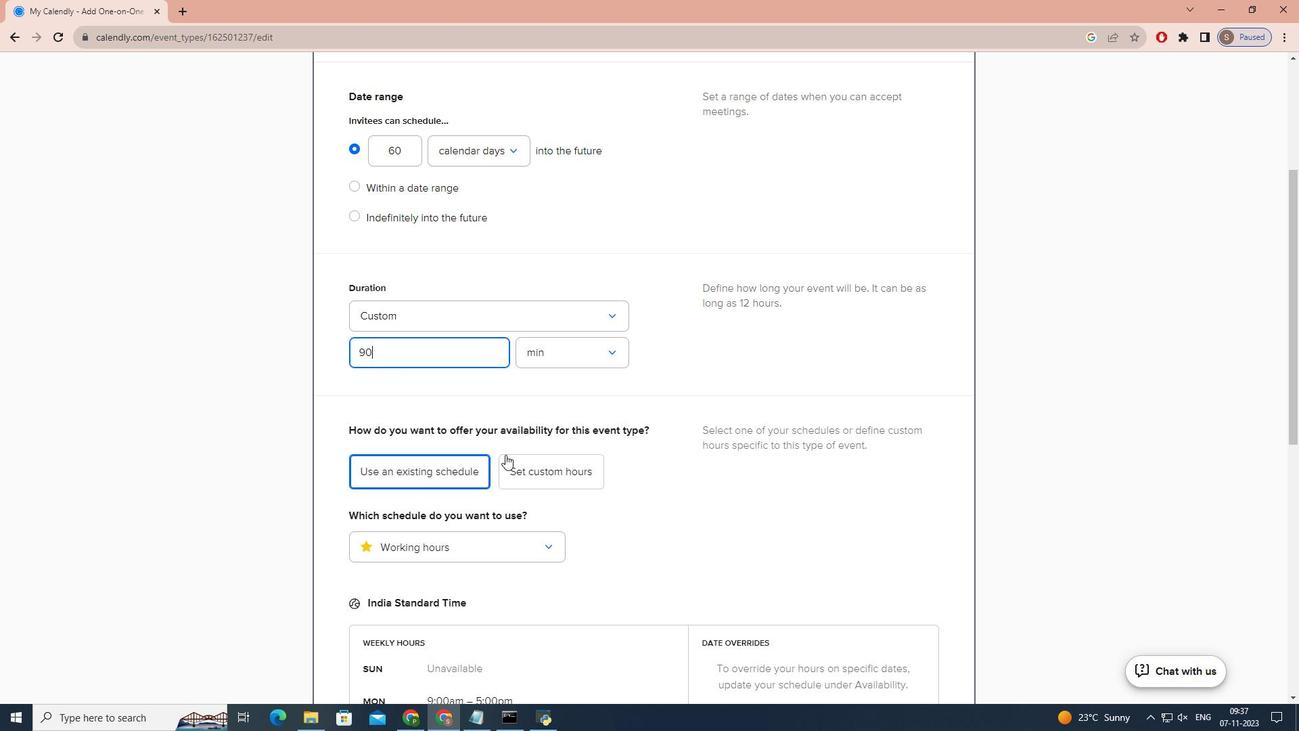 
Action: Mouse moved to (553, 460)
Screenshot: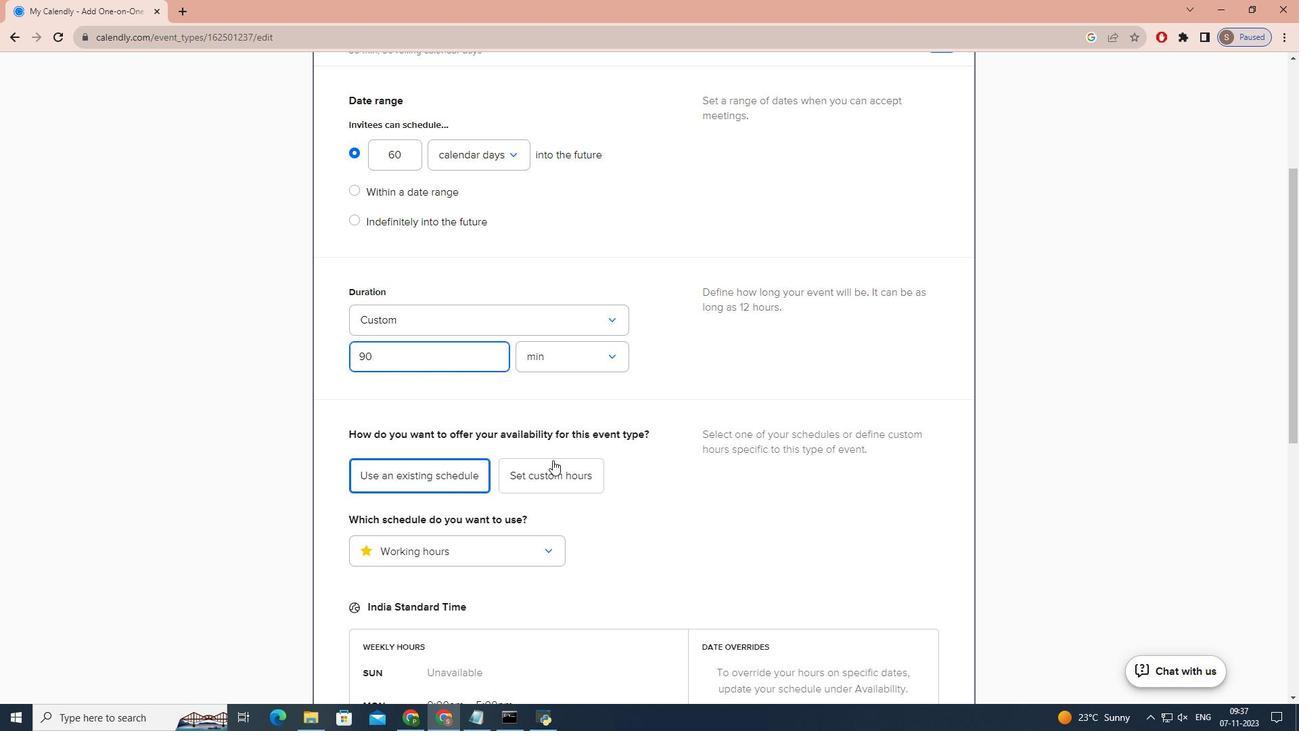 
Action: Mouse scrolled (553, 461) with delta (0, 0)
Screenshot: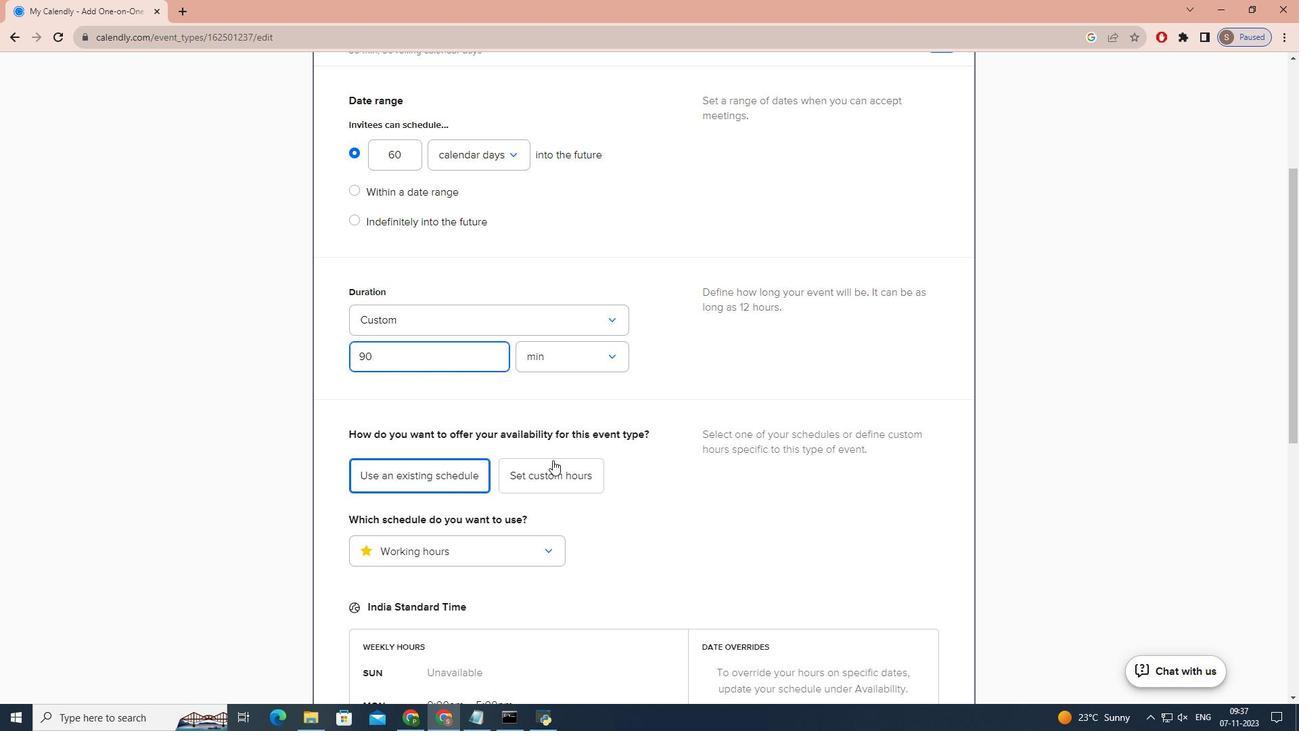 
Action: Mouse scrolled (553, 461) with delta (0, 0)
Screenshot: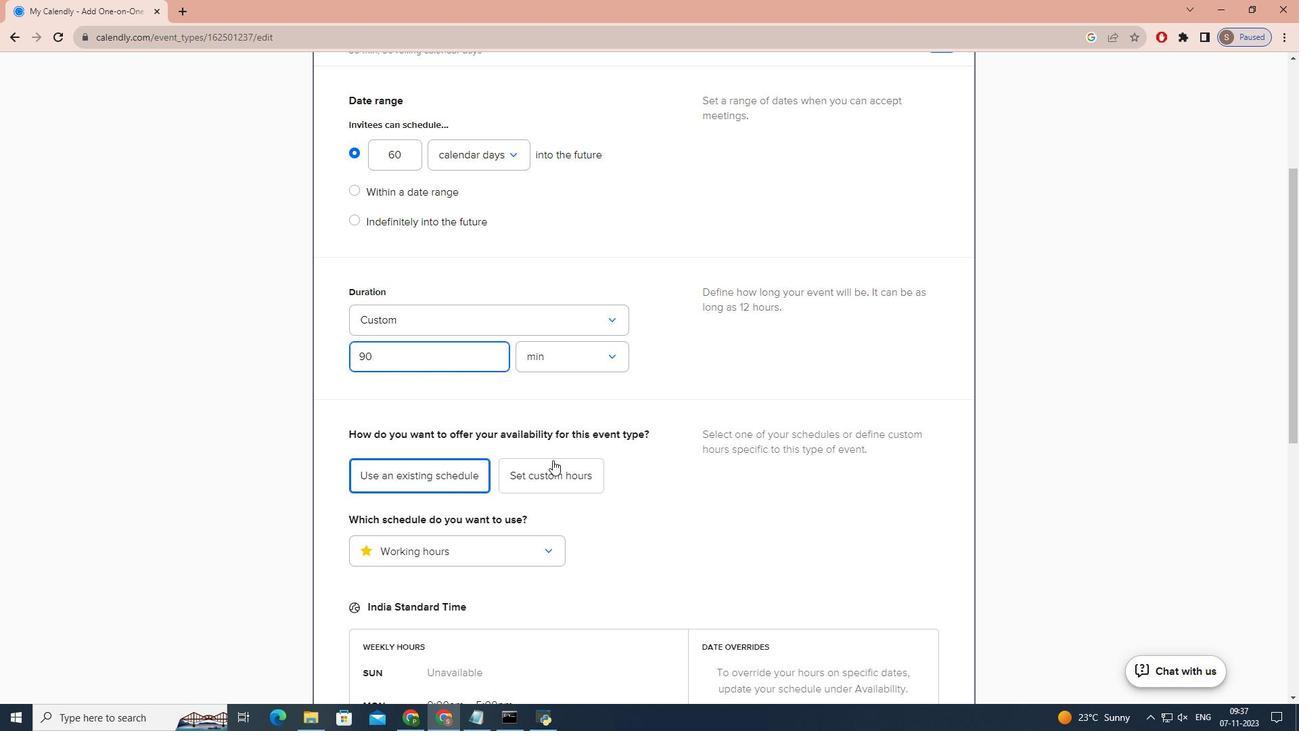 
Action: Mouse scrolled (553, 461) with delta (0, 0)
Screenshot: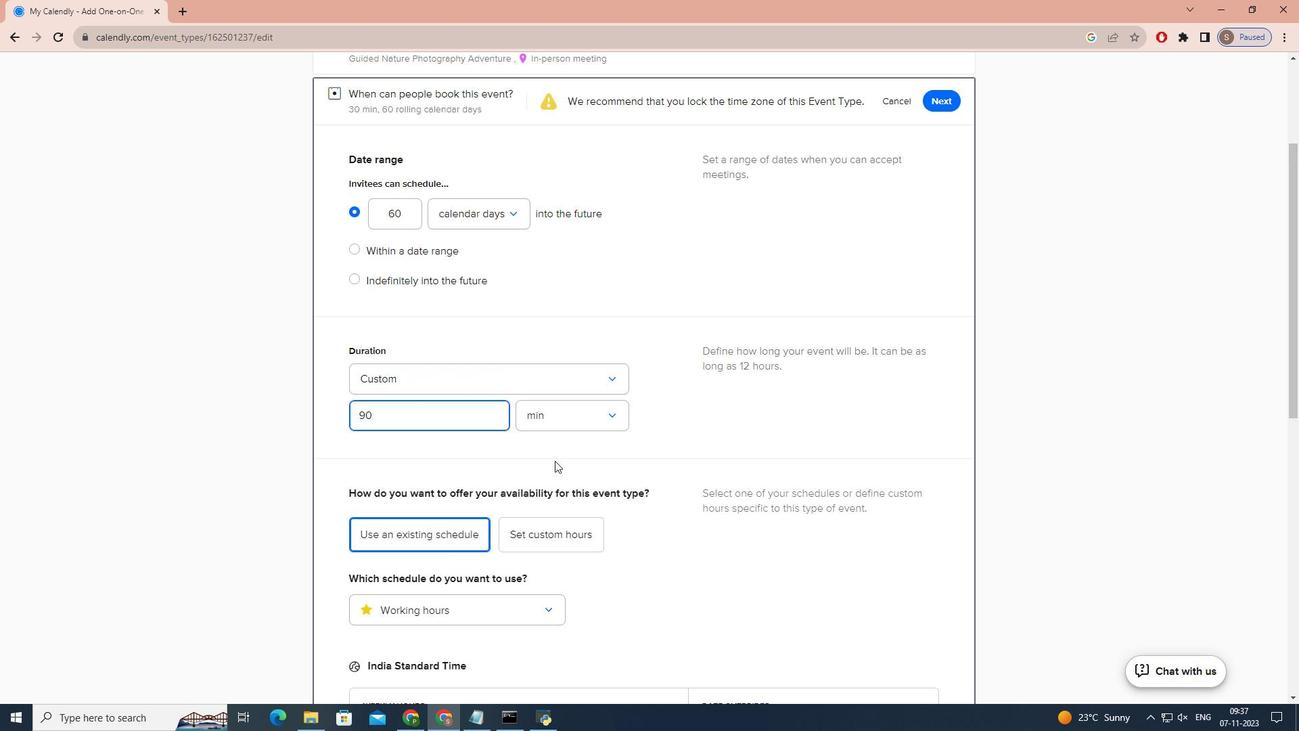 
Action: Mouse scrolled (553, 461) with delta (0, 0)
Screenshot: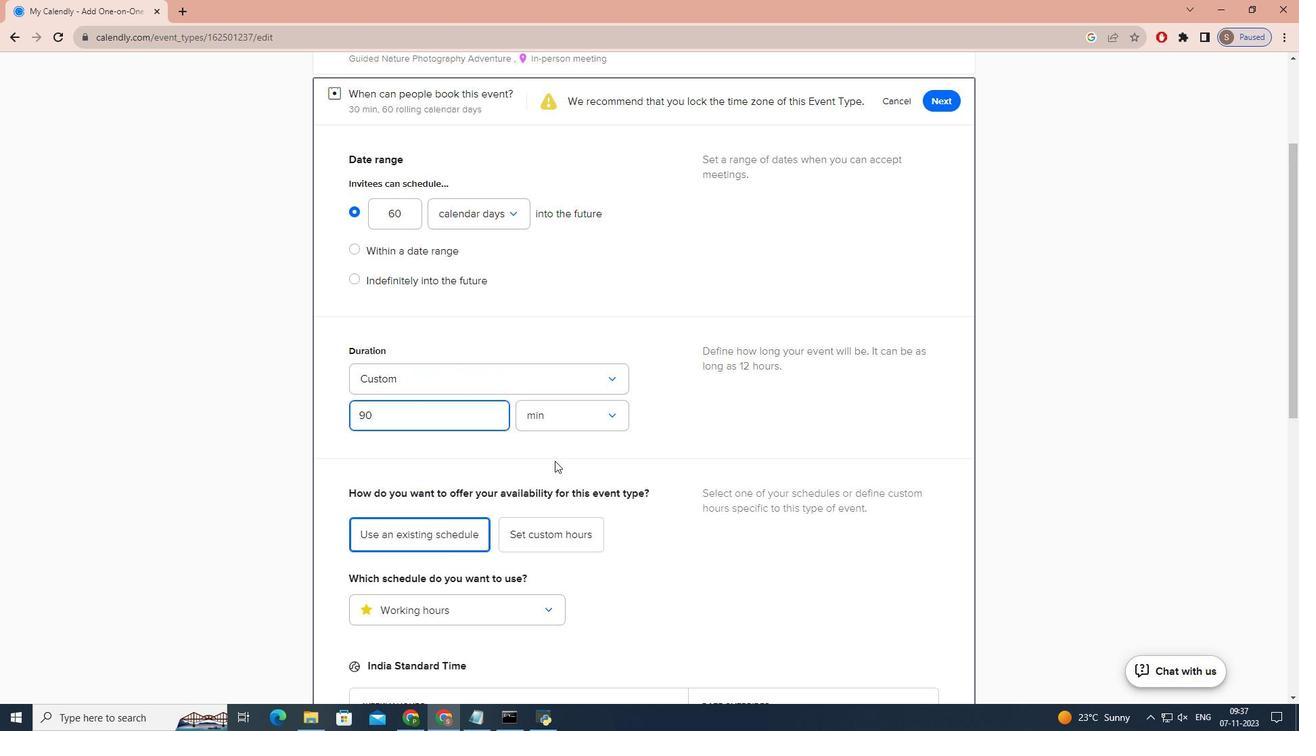 
Action: Mouse moved to (945, 291)
Screenshot: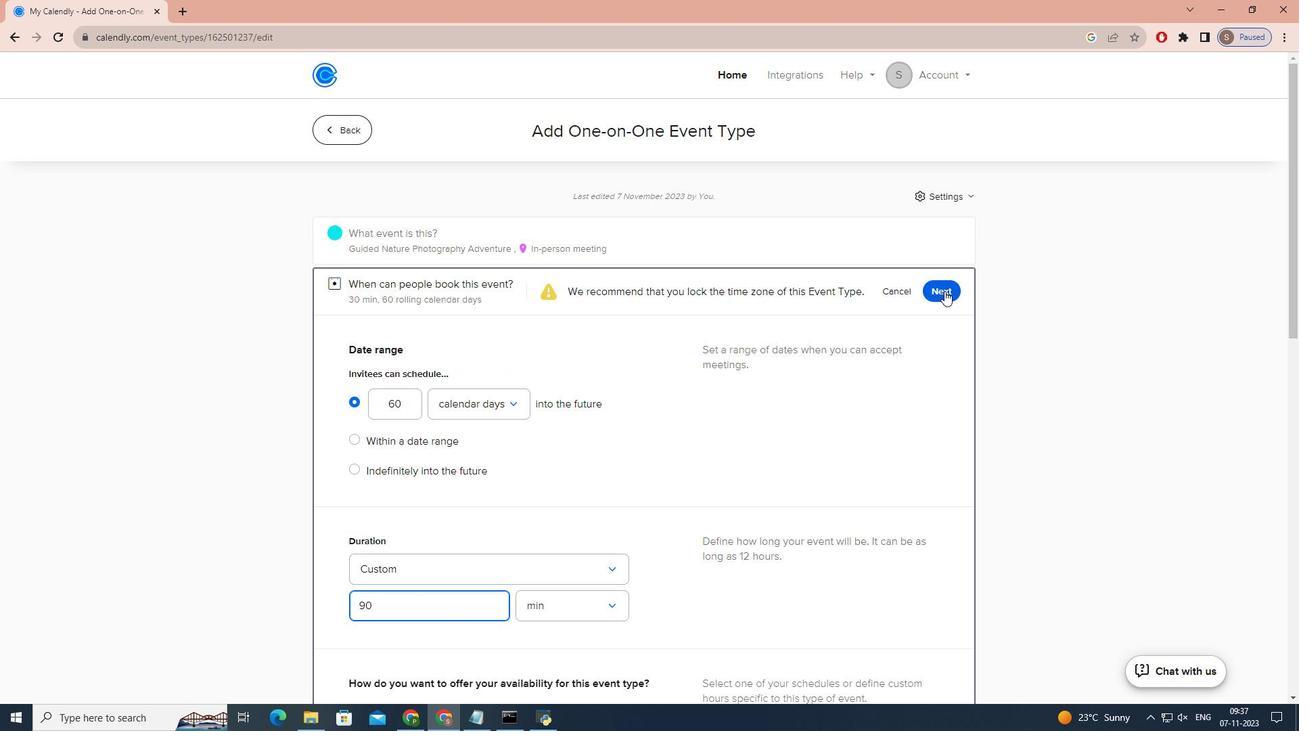
Action: Mouse pressed left at (945, 291)
Screenshot: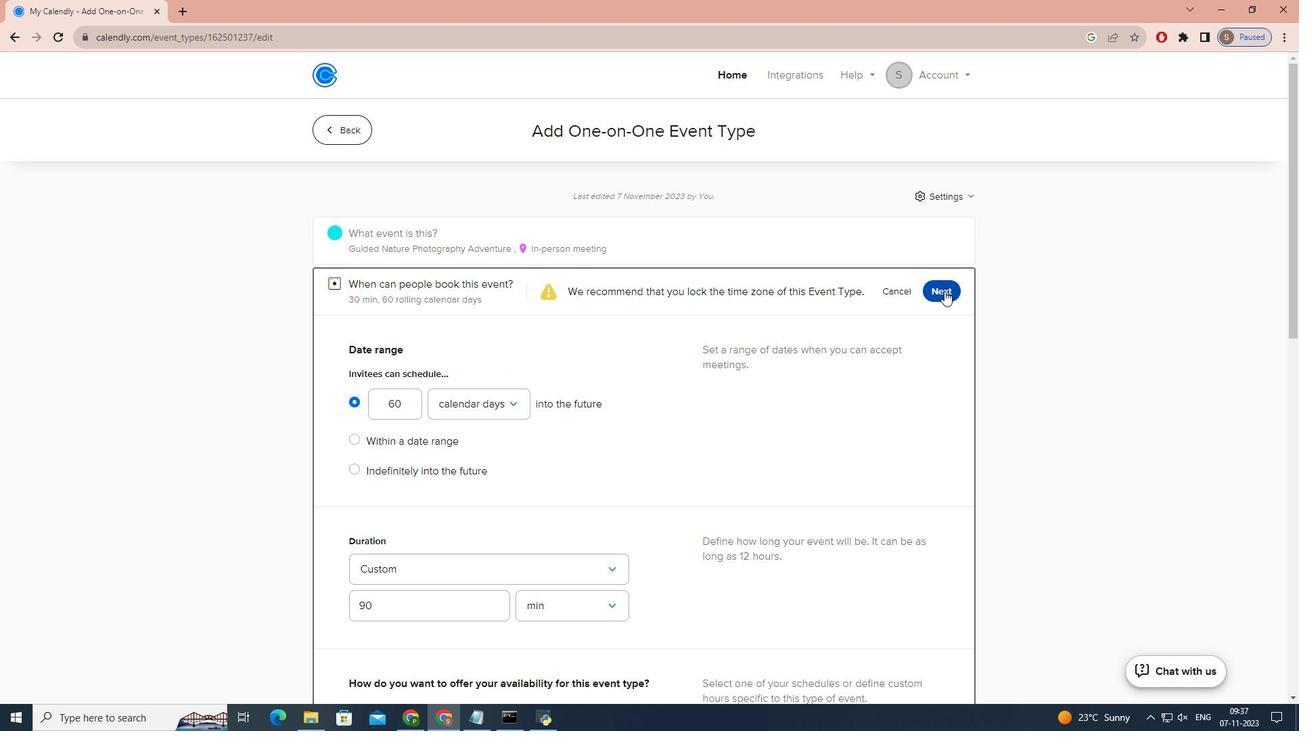 
